 Task: Create a due date automation trigger when advanced on, on the wednesday before a card is due add fields with custom field "Resume" set to a number lower than 1 and greater or equal to 10 at 11:00 AM.
Action: Mouse moved to (1085, 94)
Screenshot: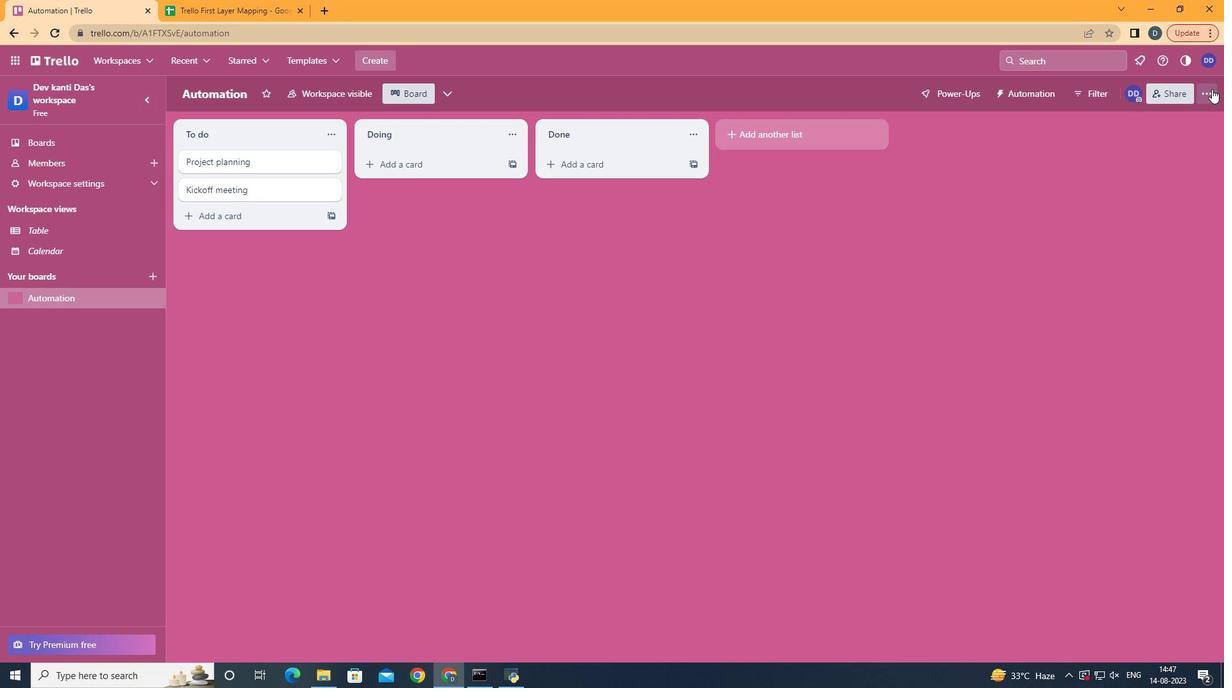 
Action: Mouse pressed left at (1085, 94)
Screenshot: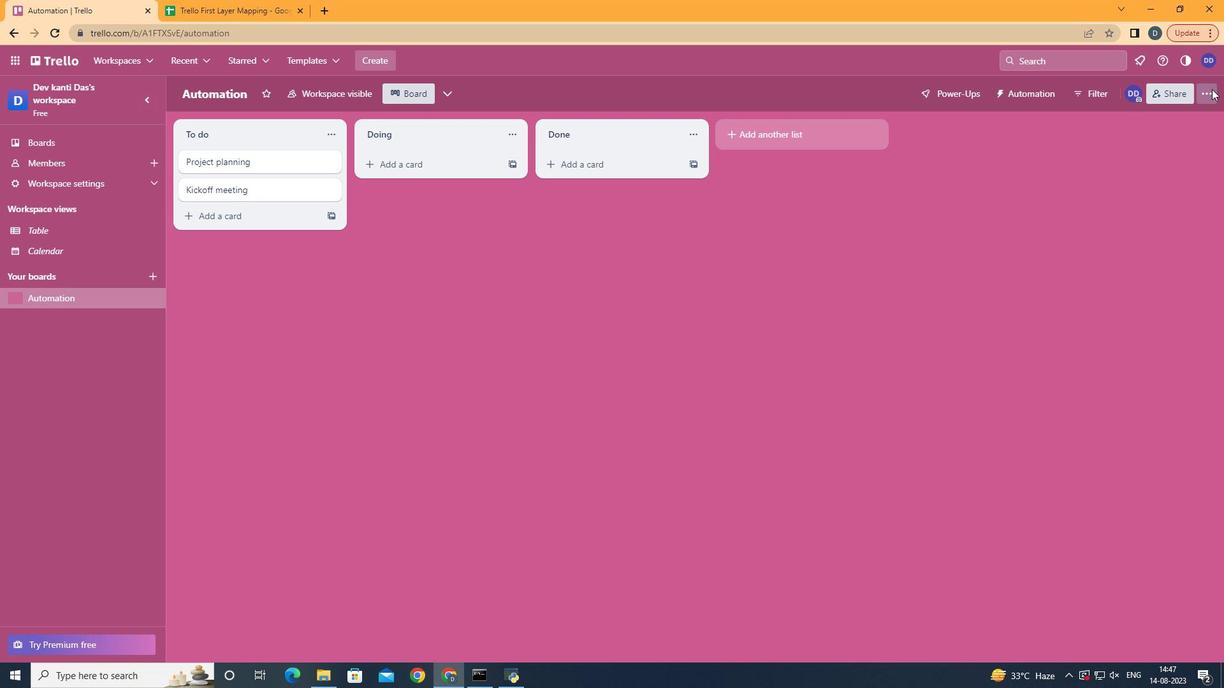 
Action: Mouse moved to (1013, 273)
Screenshot: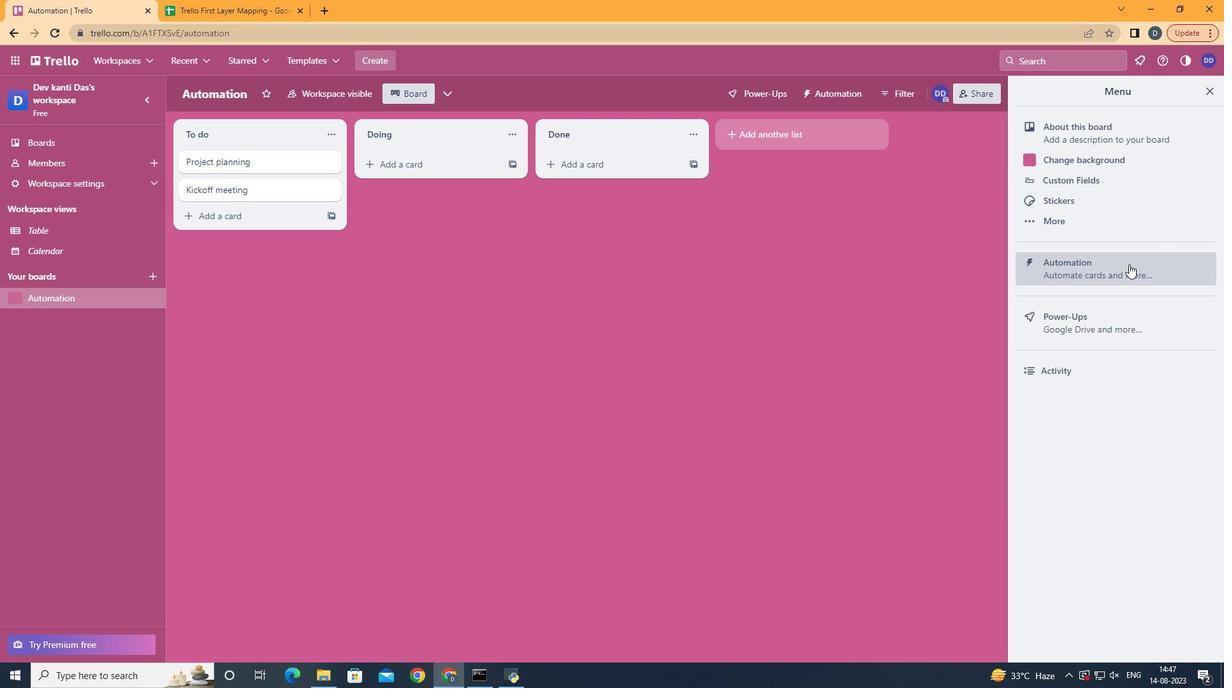 
Action: Mouse pressed left at (1013, 273)
Screenshot: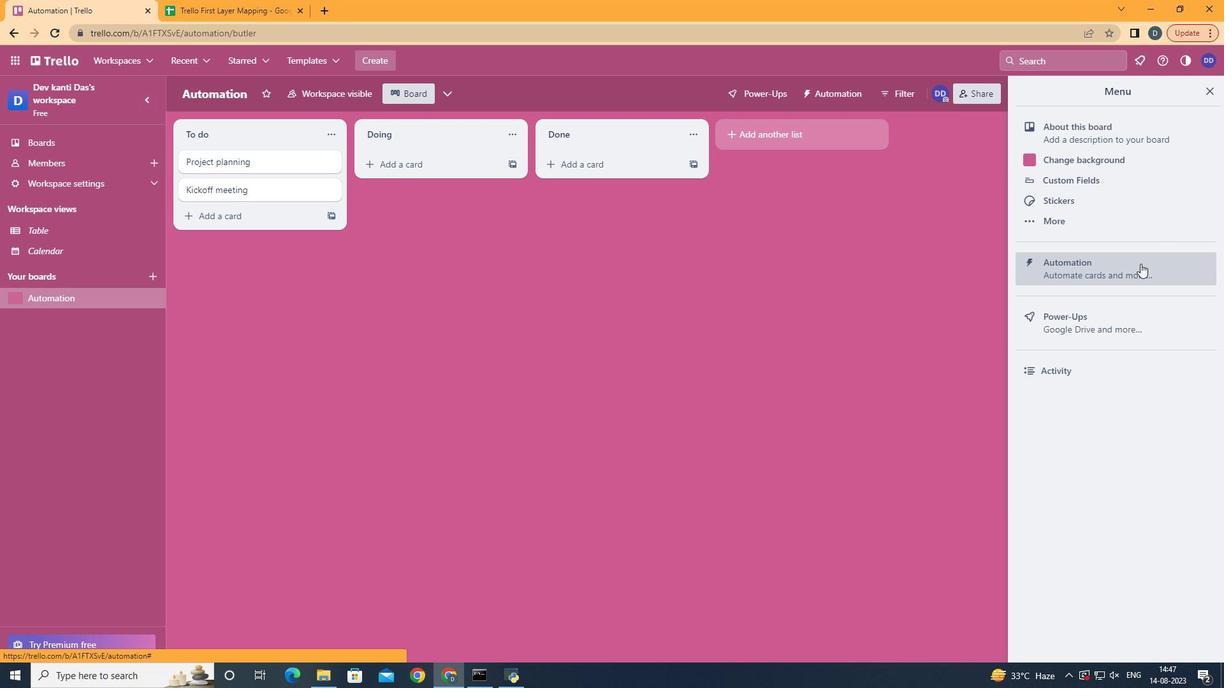 
Action: Mouse moved to (236, 262)
Screenshot: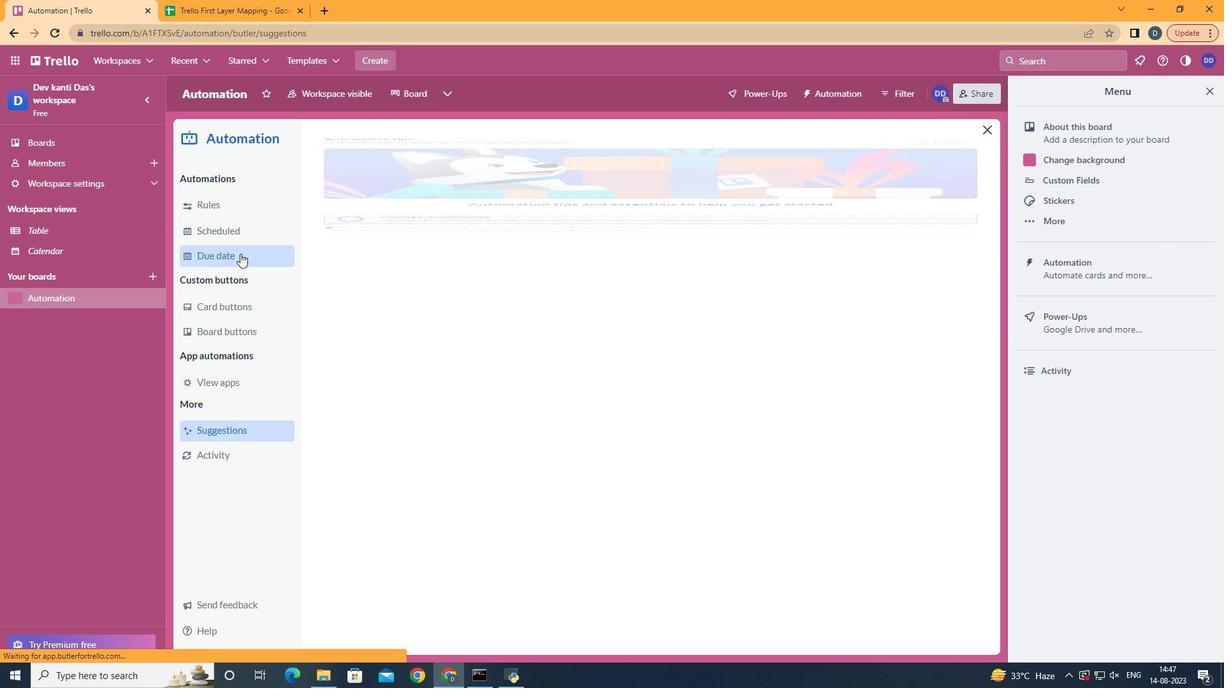 
Action: Mouse pressed left at (236, 262)
Screenshot: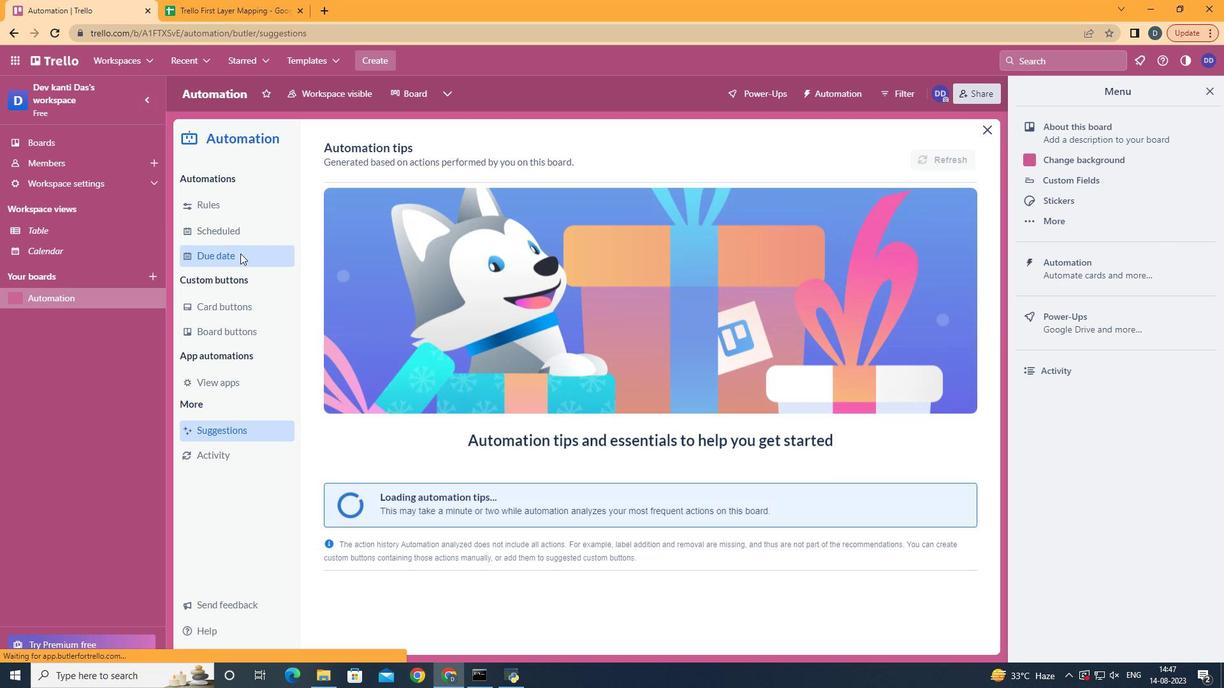 
Action: Mouse moved to (798, 161)
Screenshot: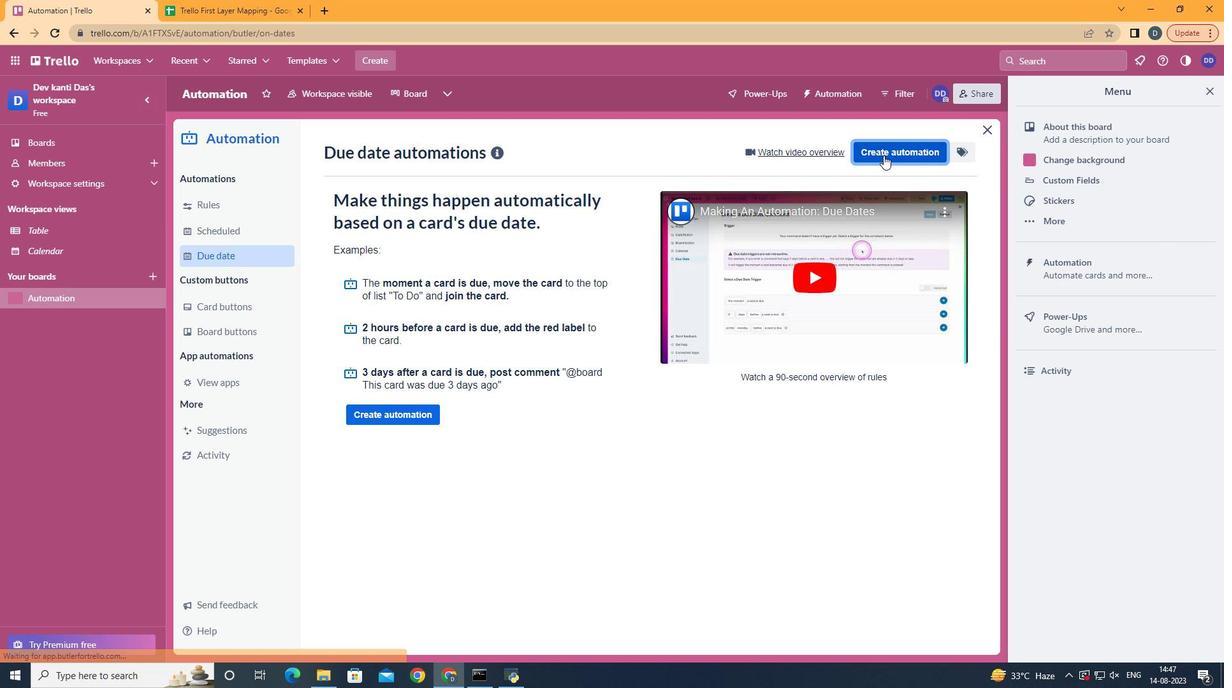 
Action: Mouse pressed left at (798, 161)
Screenshot: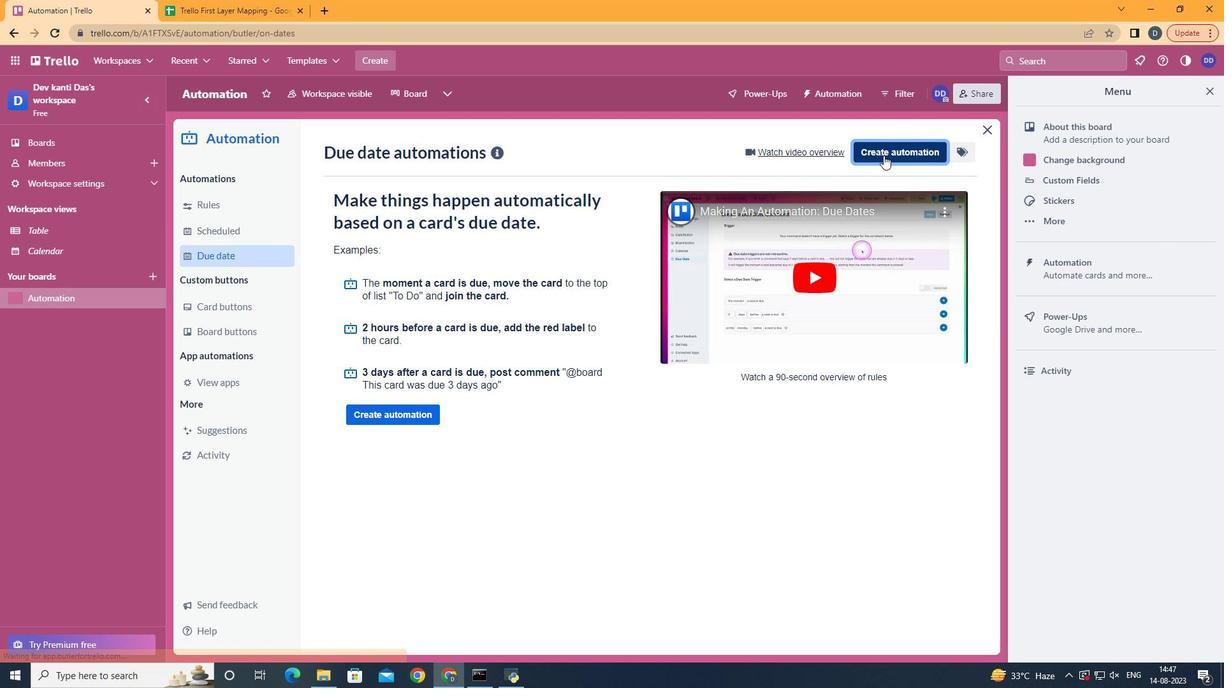 
Action: Mouse moved to (545, 266)
Screenshot: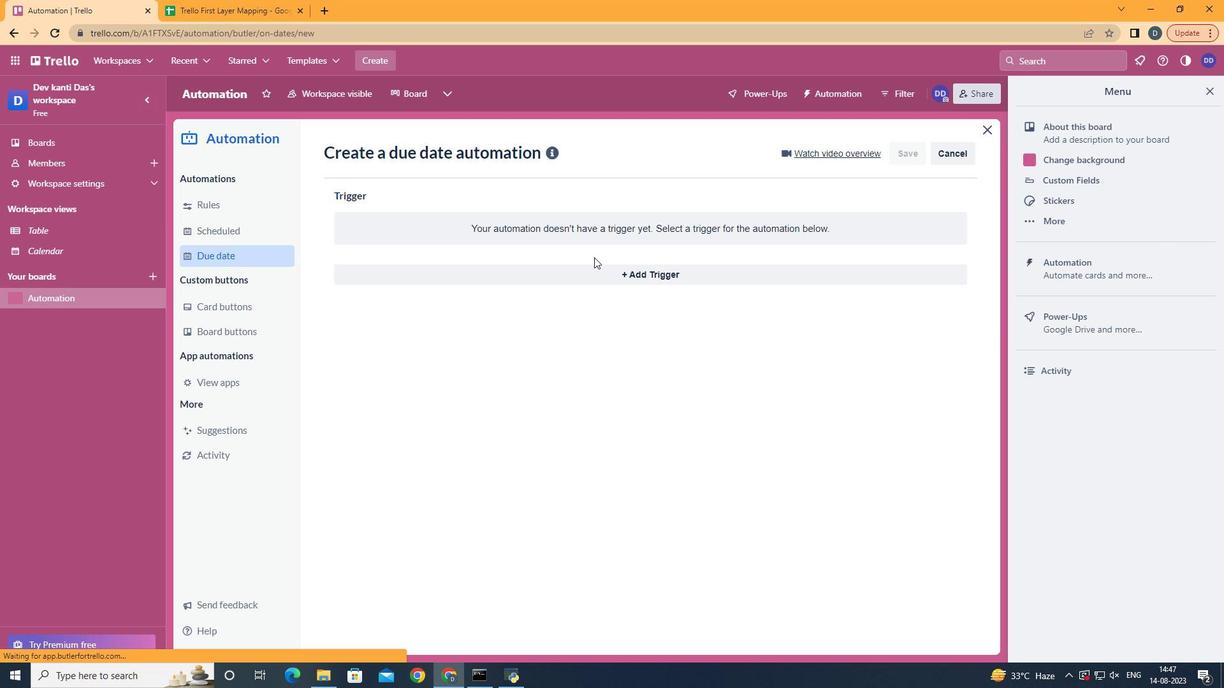 
Action: Mouse pressed left at (545, 266)
Screenshot: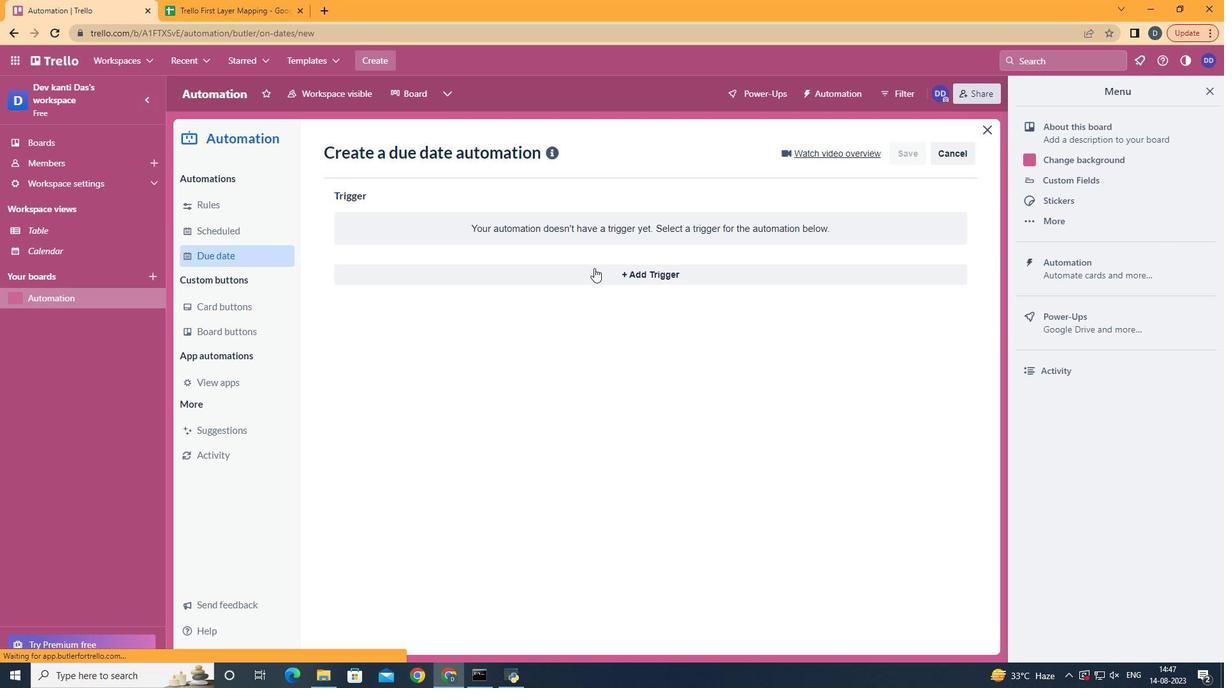 
Action: Mouse moved to (546, 286)
Screenshot: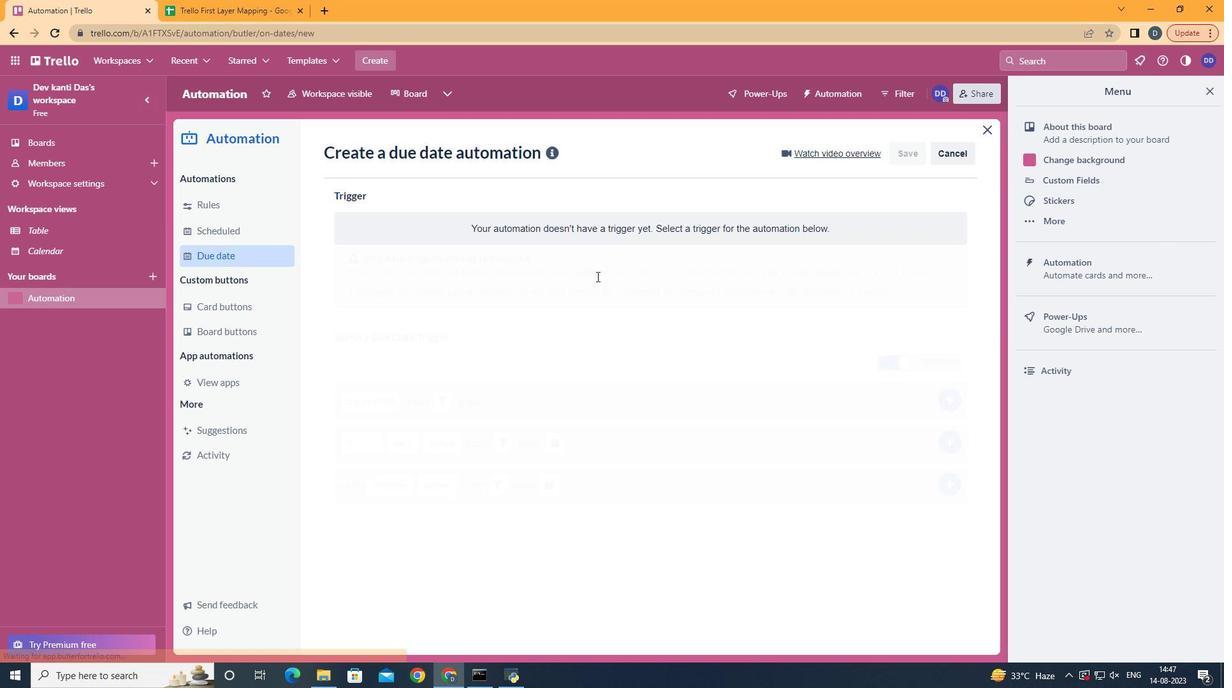 
Action: Mouse pressed left at (546, 286)
Screenshot: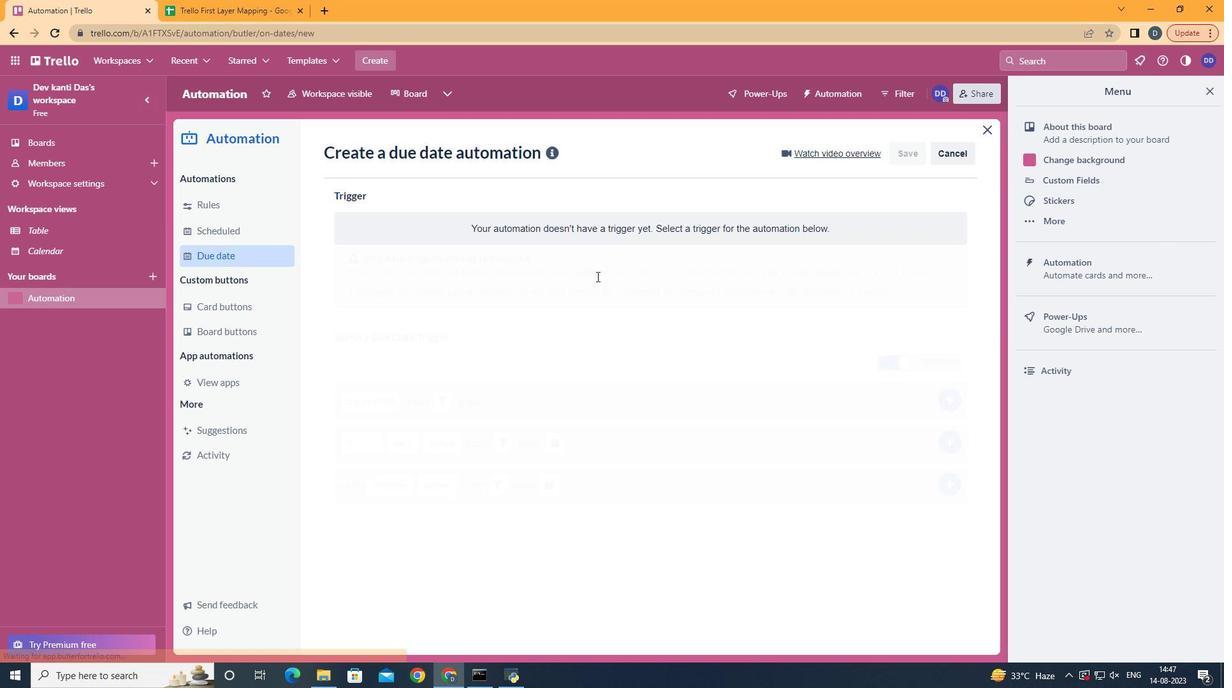 
Action: Mouse moved to (398, 388)
Screenshot: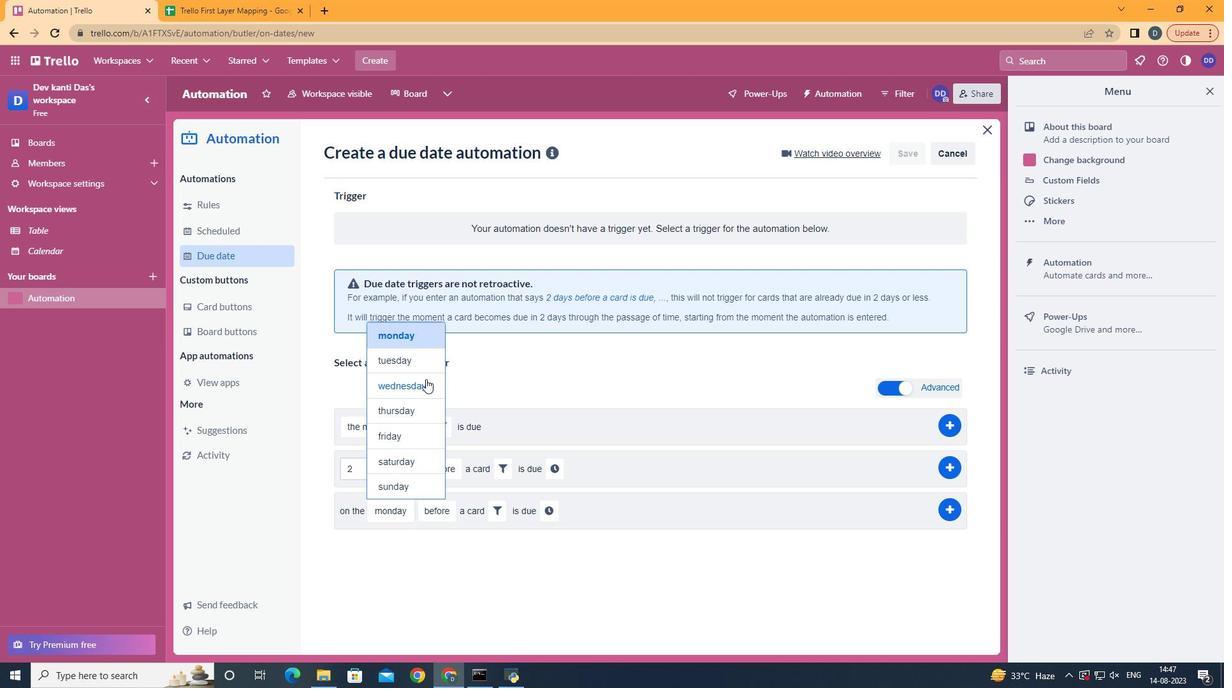 
Action: Mouse pressed left at (398, 388)
Screenshot: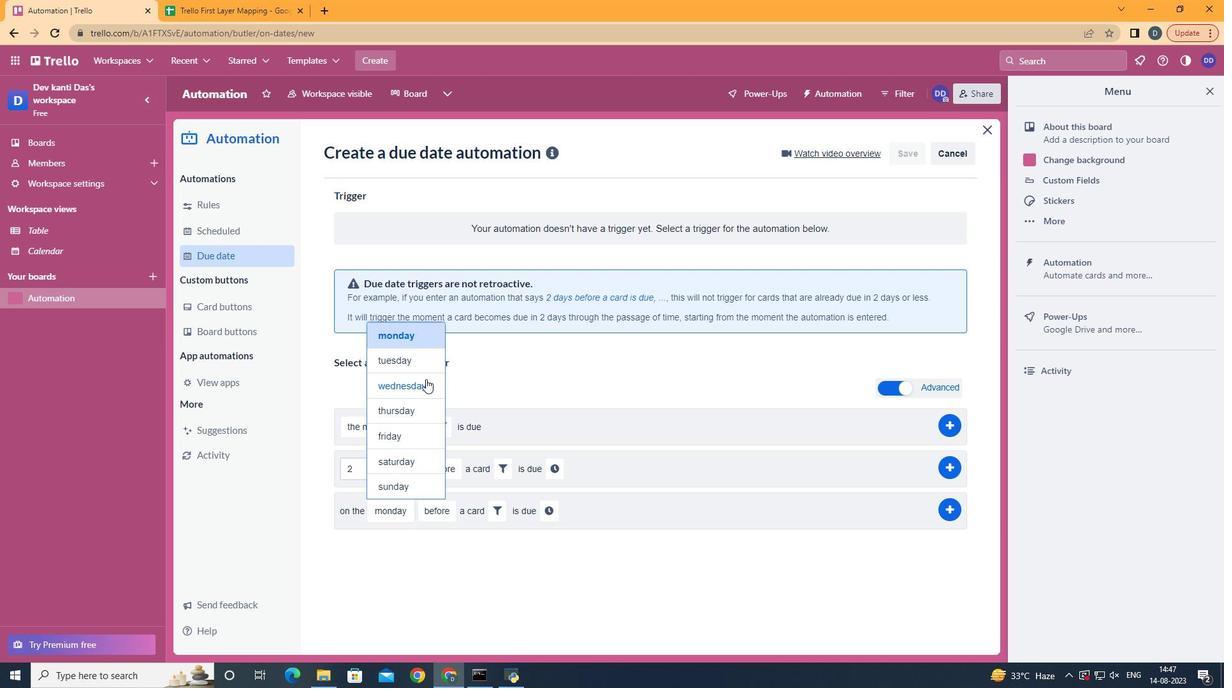 
Action: Mouse moved to (474, 521)
Screenshot: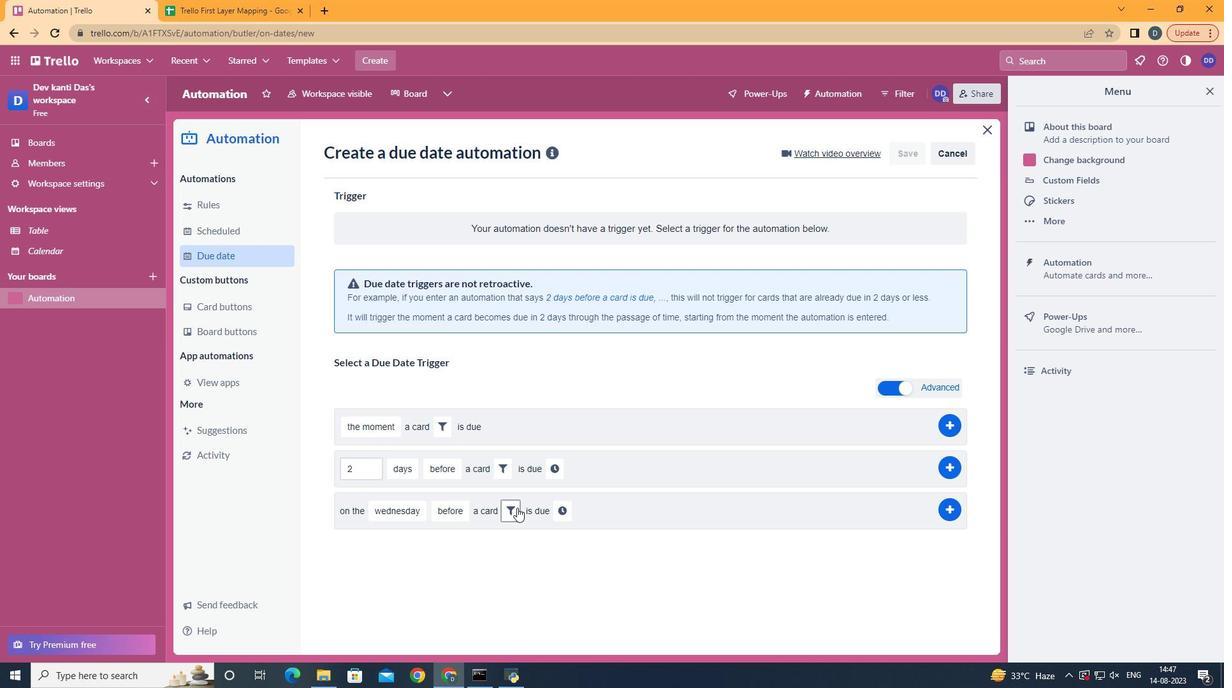 
Action: Mouse pressed left at (474, 521)
Screenshot: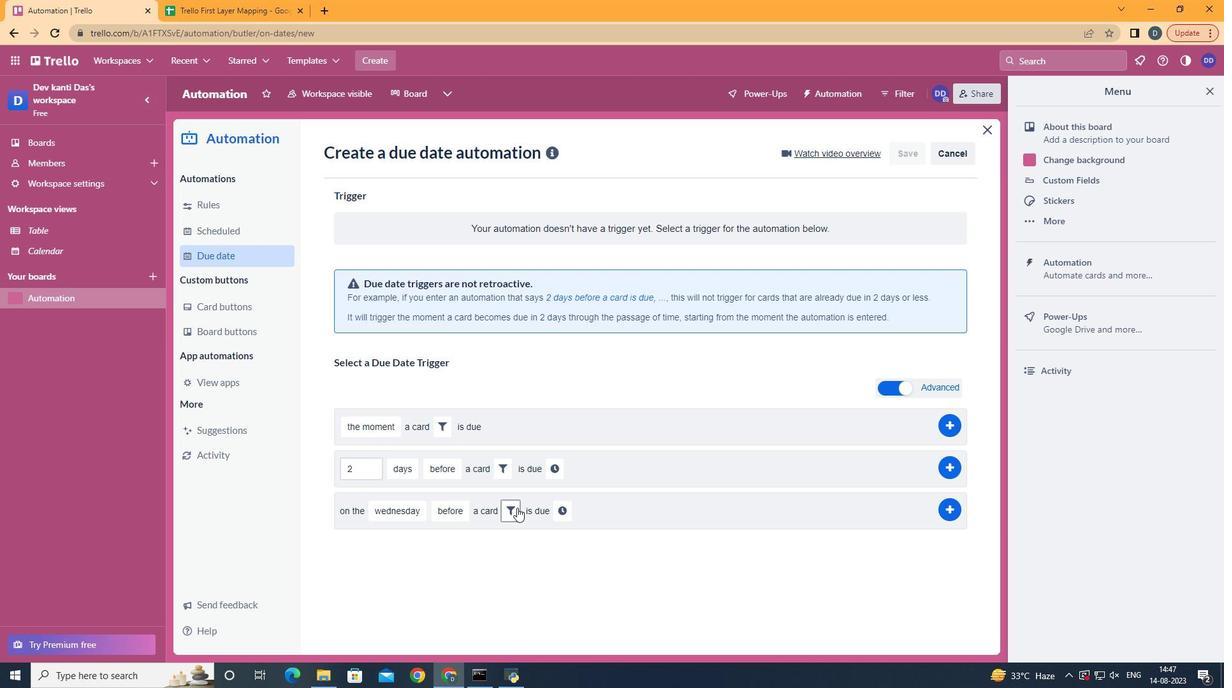 
Action: Mouse moved to (653, 564)
Screenshot: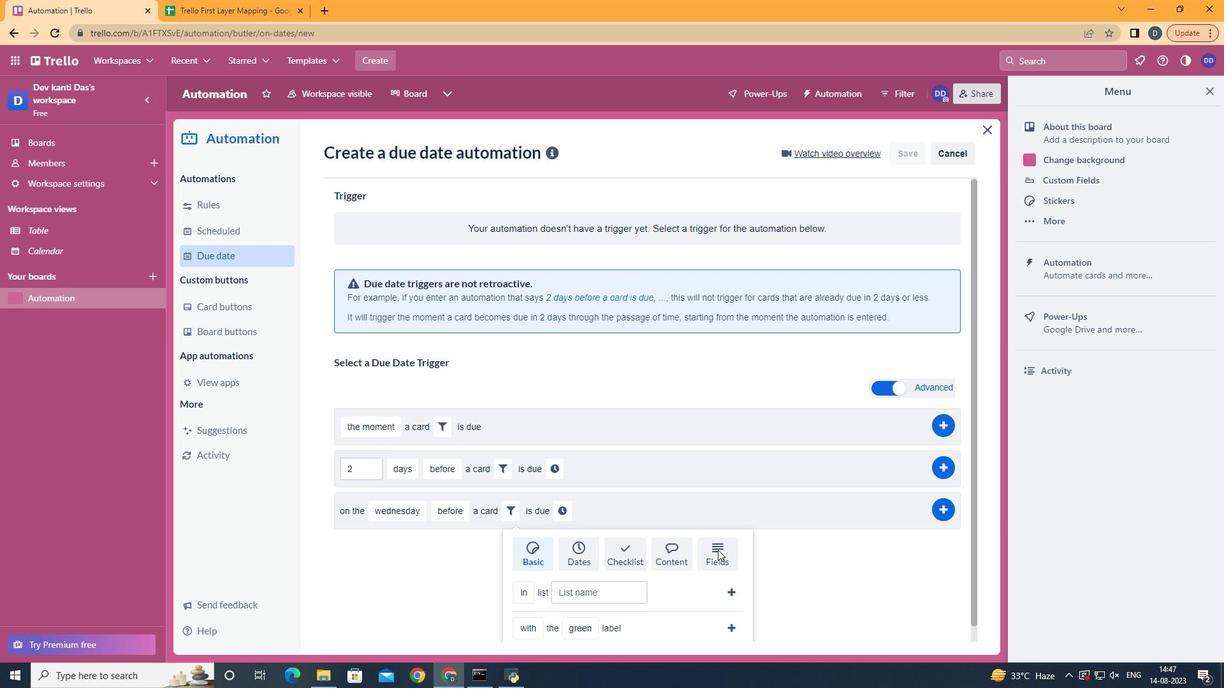 
Action: Mouse pressed left at (653, 564)
Screenshot: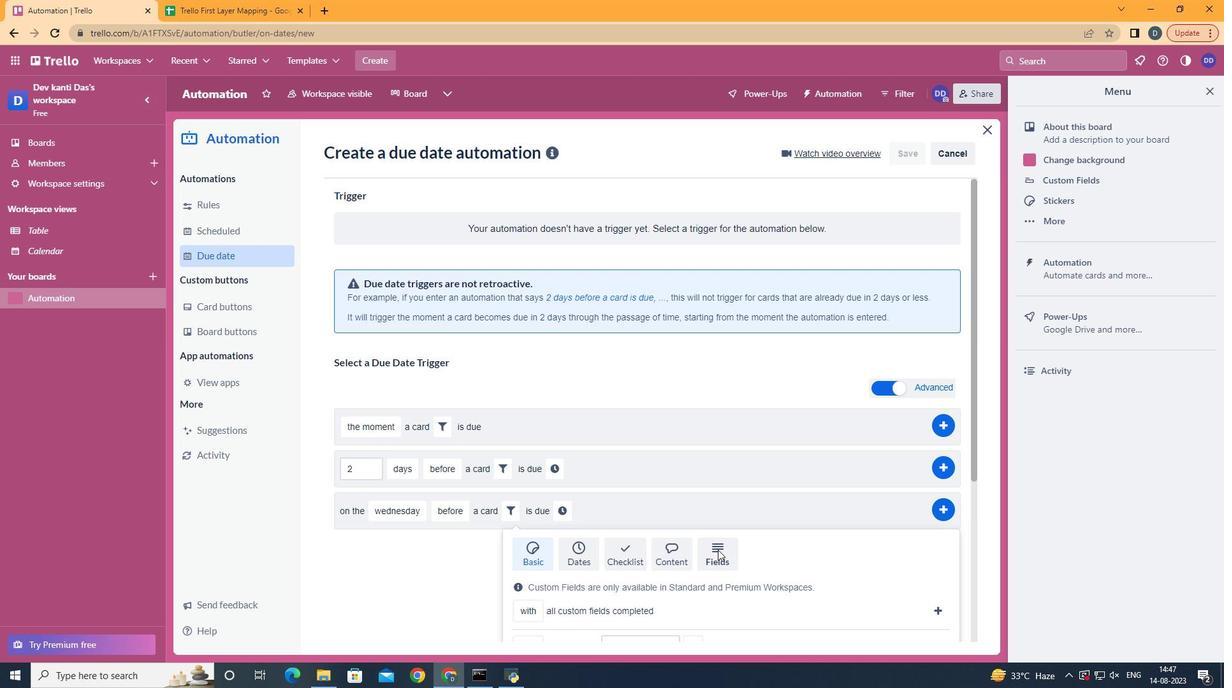 
Action: Mouse scrolled (653, 564) with delta (0, 0)
Screenshot: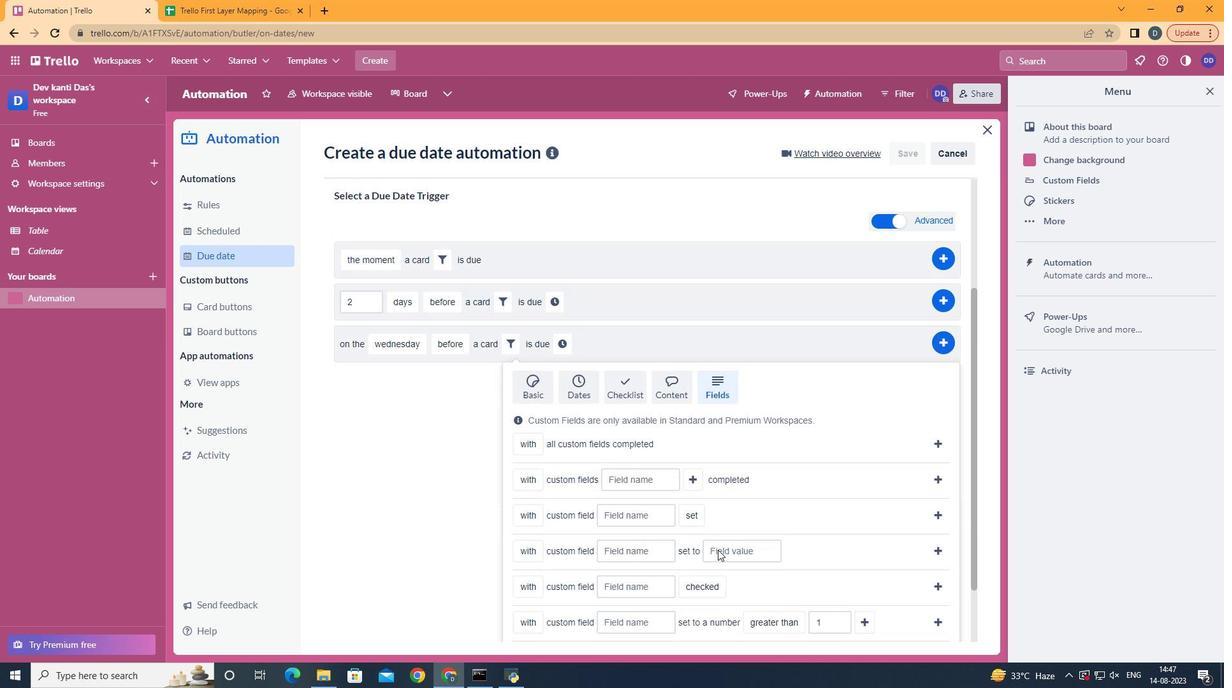 
Action: Mouse scrolled (653, 564) with delta (0, 0)
Screenshot: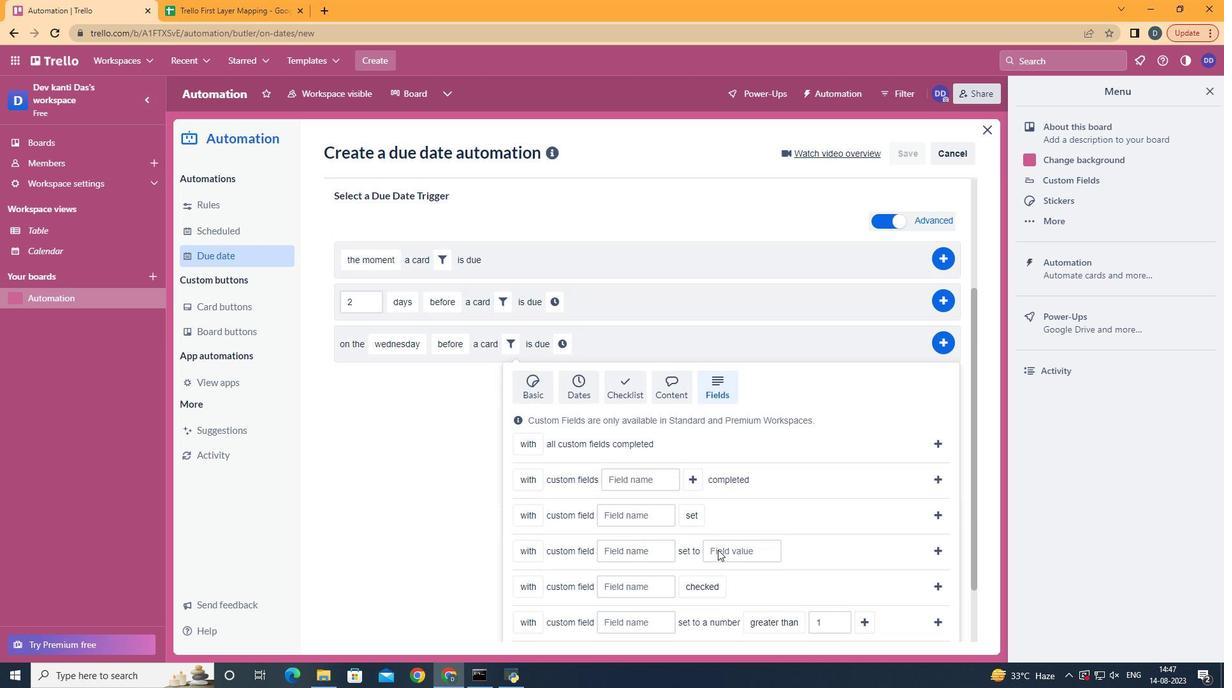 
Action: Mouse scrolled (653, 564) with delta (0, 0)
Screenshot: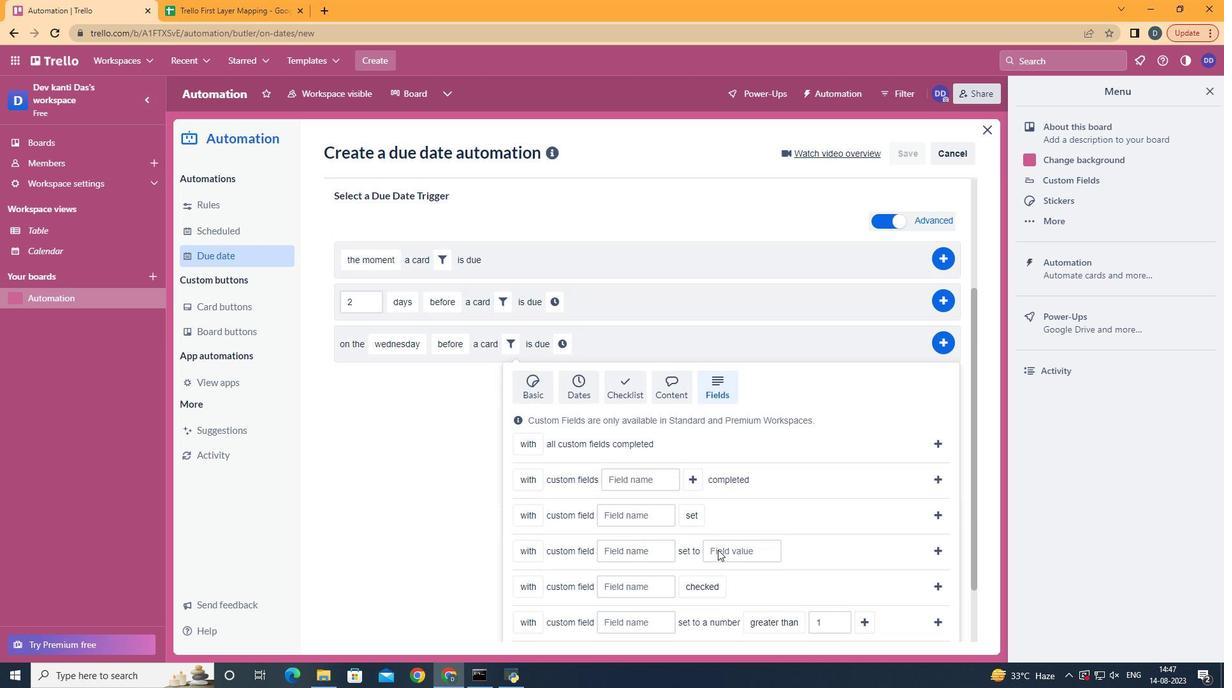 
Action: Mouse scrolled (653, 564) with delta (0, 0)
Screenshot: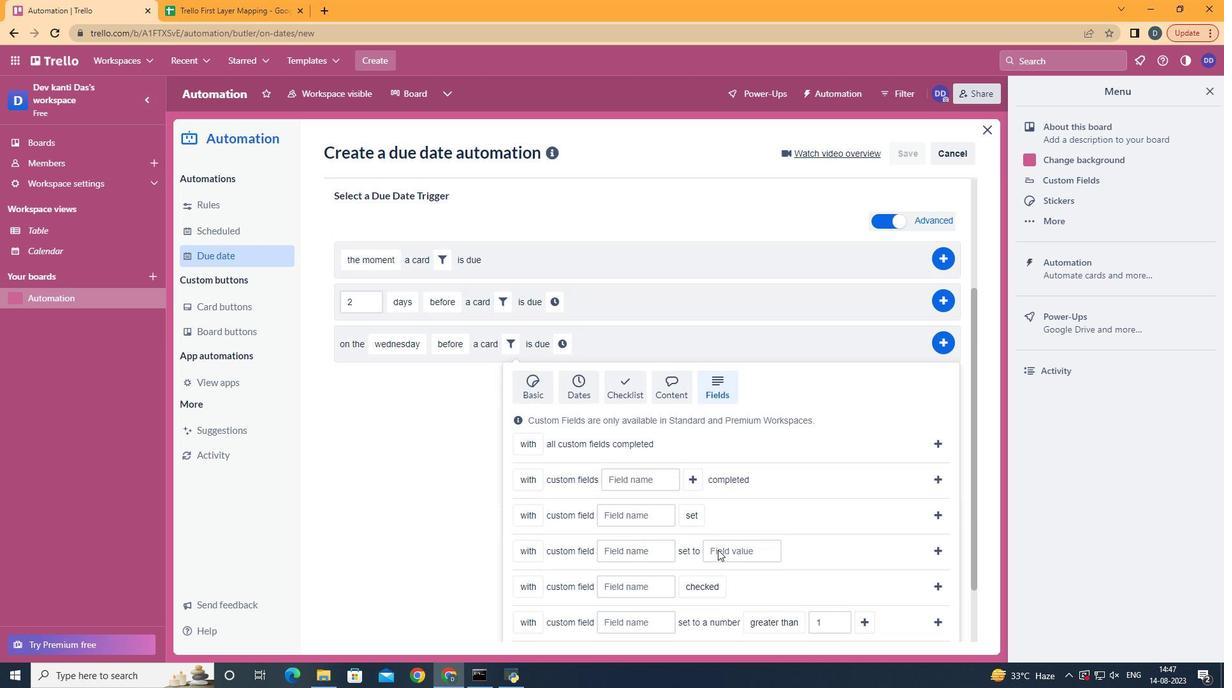 
Action: Mouse scrolled (653, 564) with delta (0, 0)
Screenshot: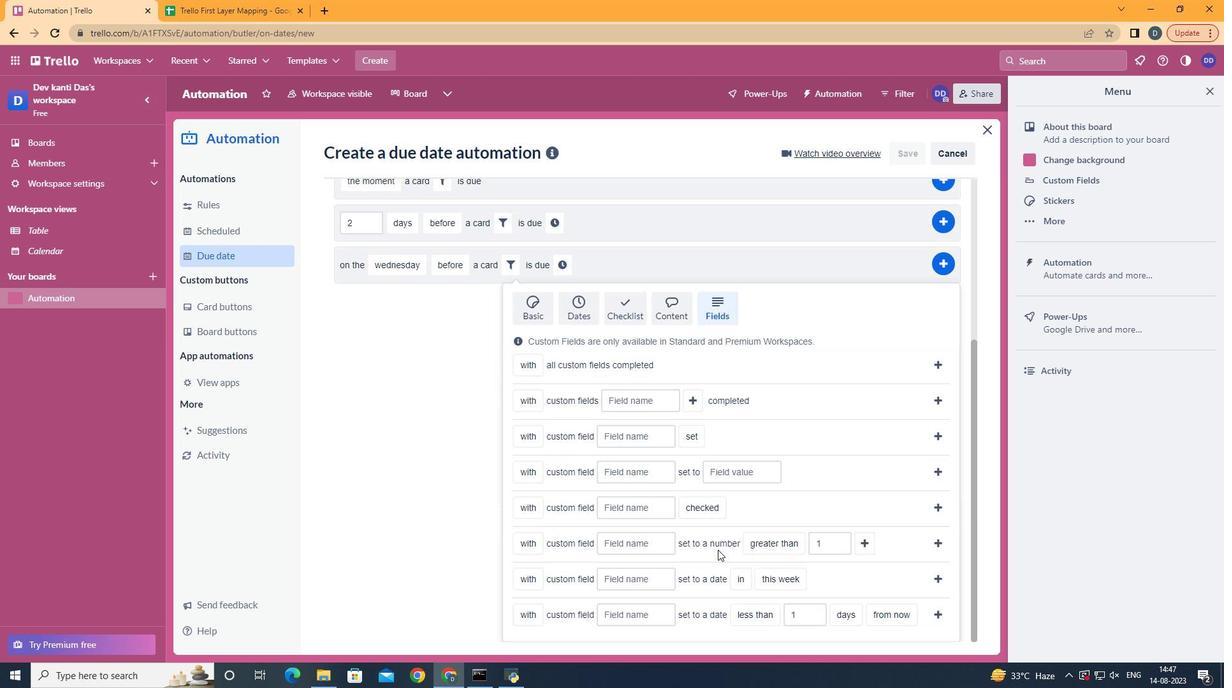 
Action: Mouse scrolled (653, 564) with delta (0, 0)
Screenshot: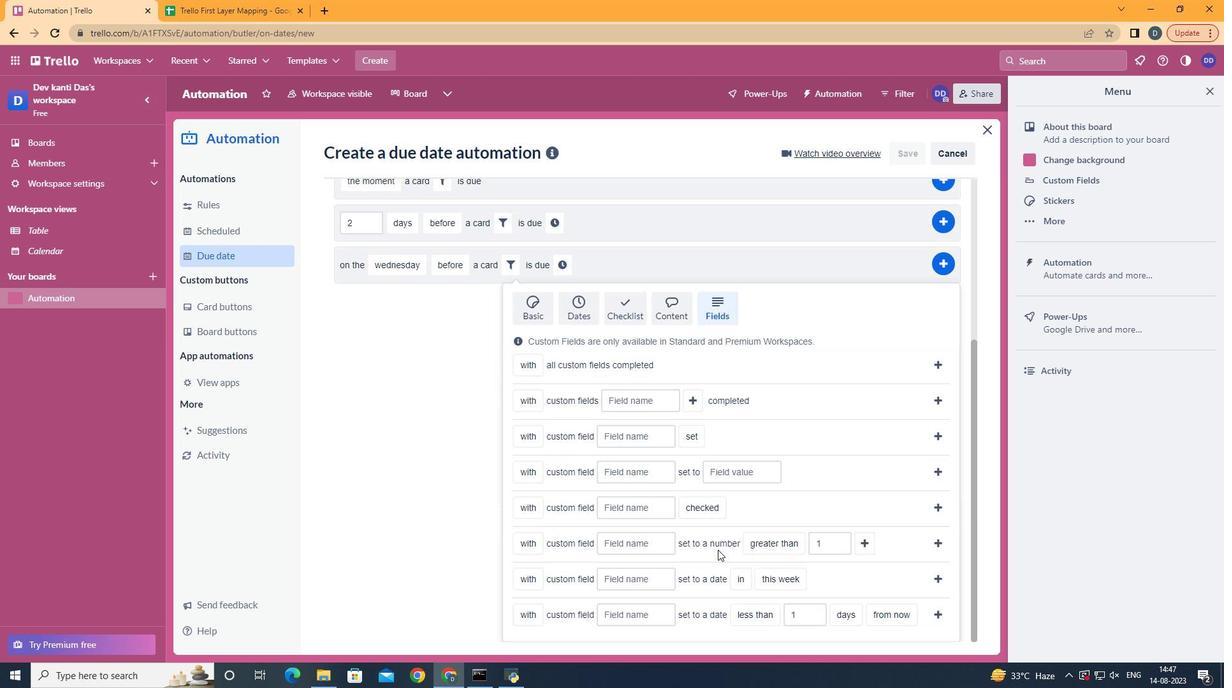 
Action: Mouse scrolled (653, 564) with delta (0, 0)
Screenshot: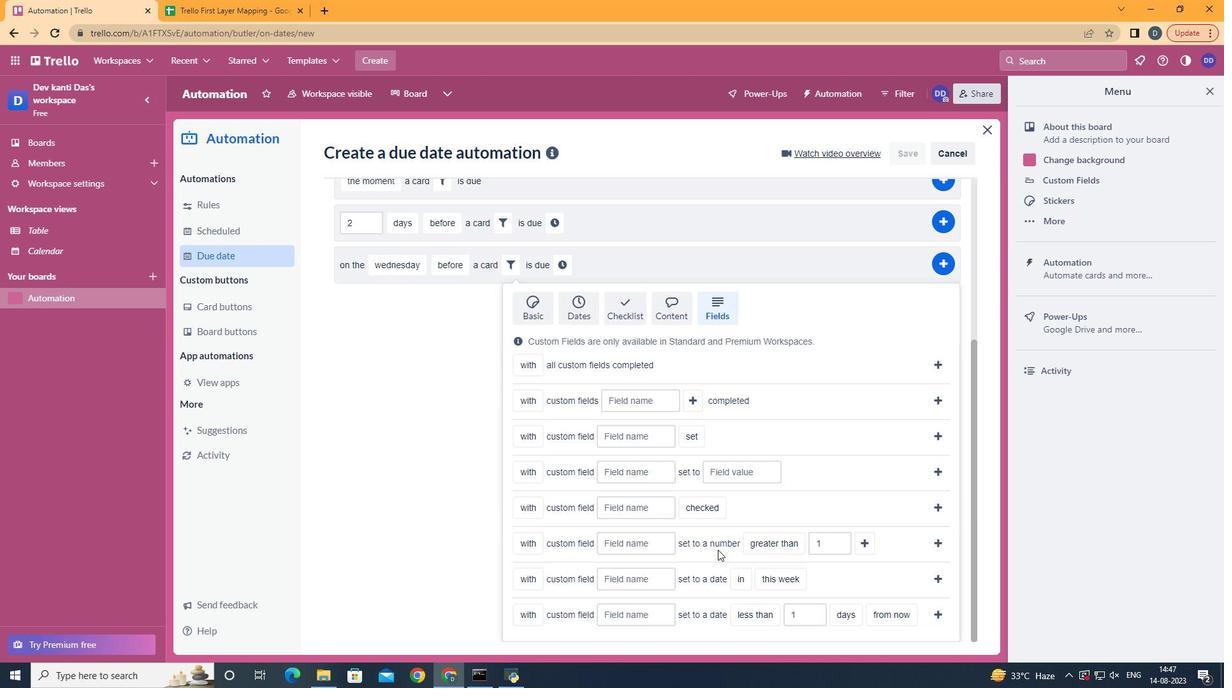 
Action: Mouse scrolled (653, 564) with delta (0, 0)
Screenshot: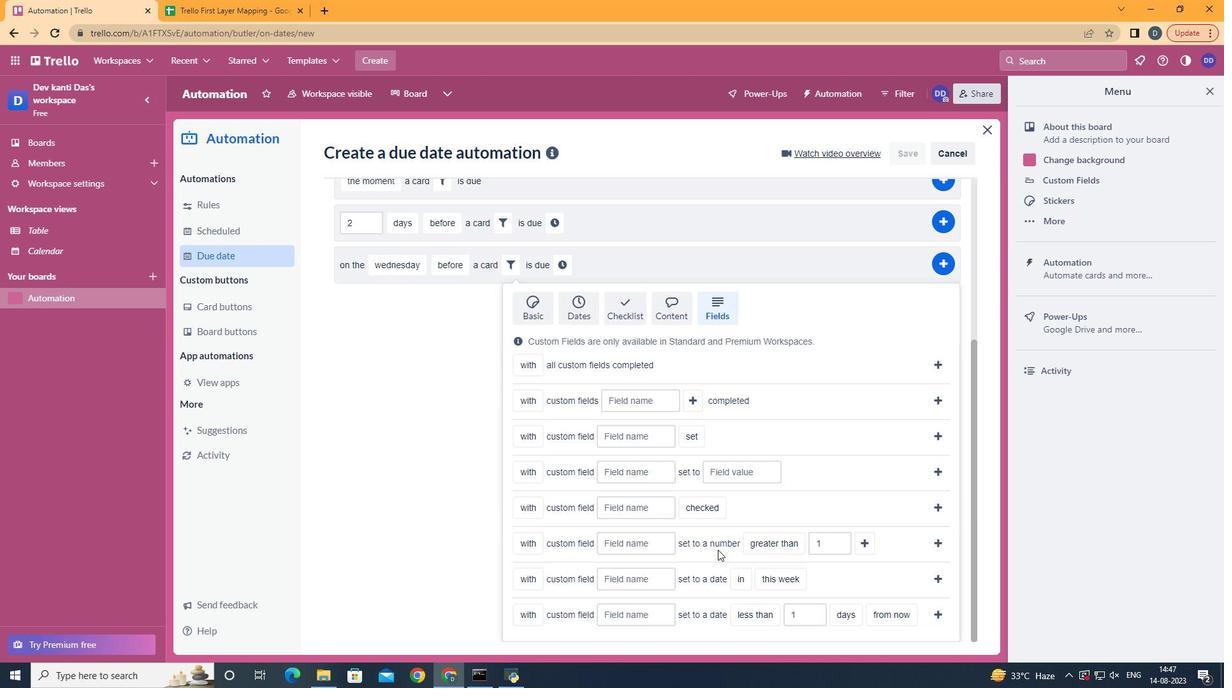 
Action: Mouse scrolled (653, 564) with delta (0, 0)
Screenshot: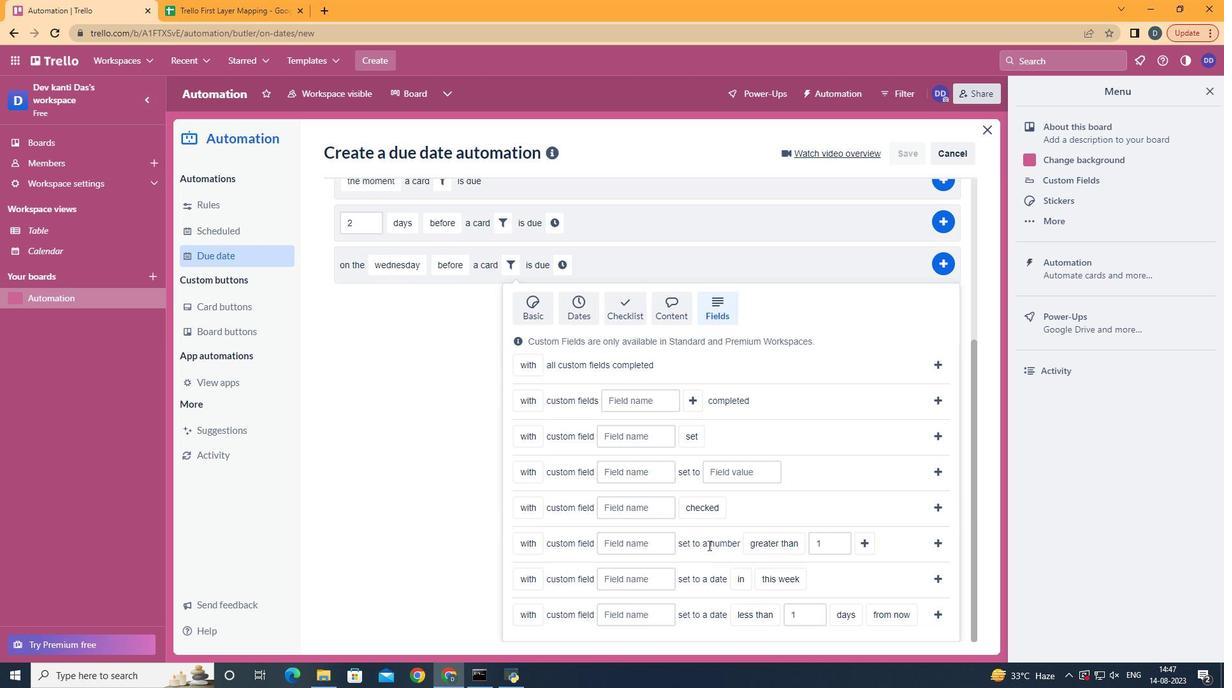 
Action: Mouse scrolled (653, 564) with delta (0, 0)
Screenshot: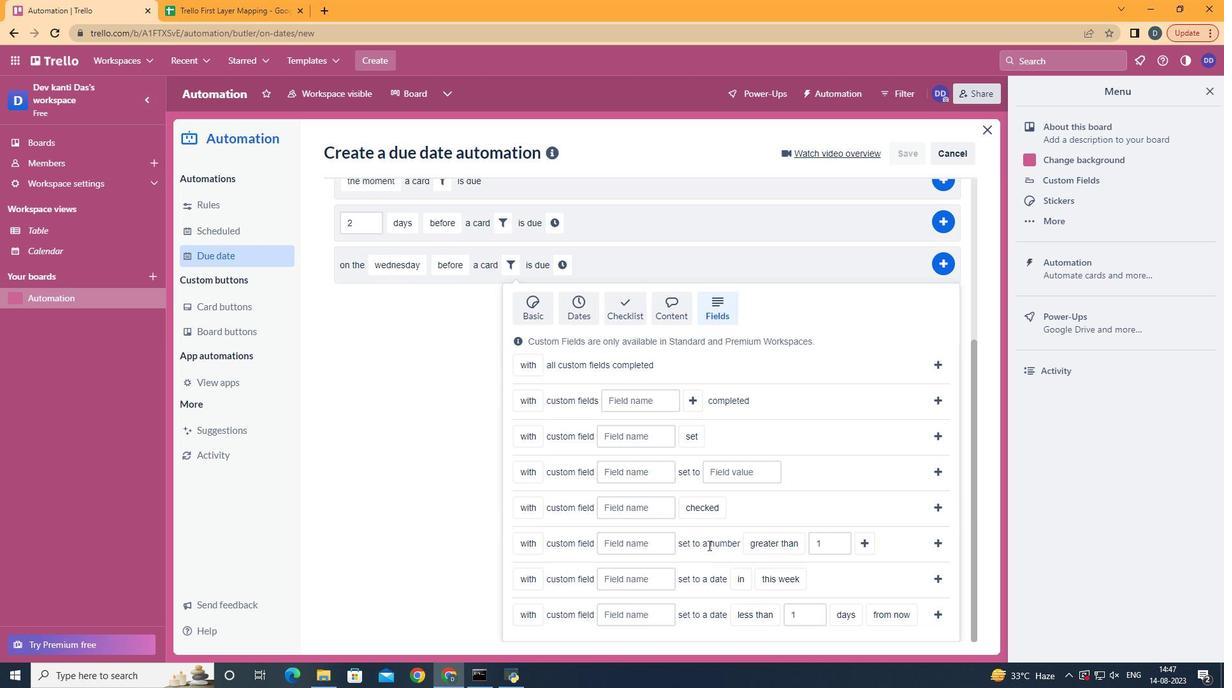 
Action: Mouse moved to (608, 546)
Screenshot: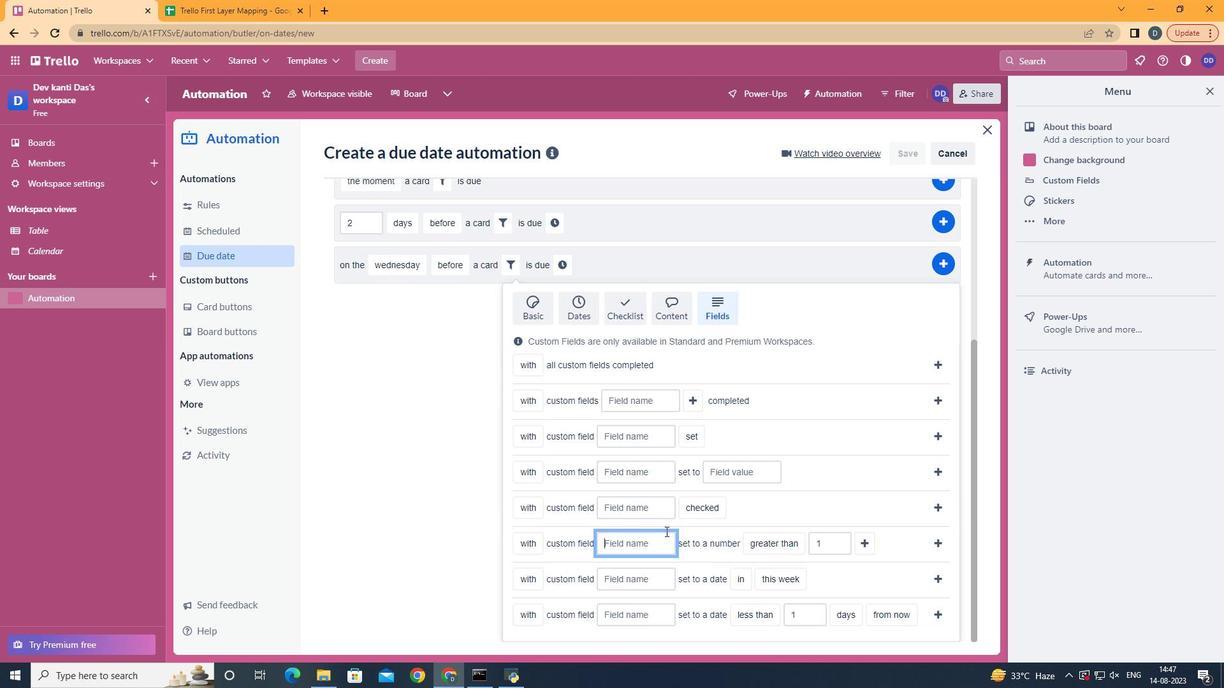 
Action: Mouse pressed left at (608, 546)
Screenshot: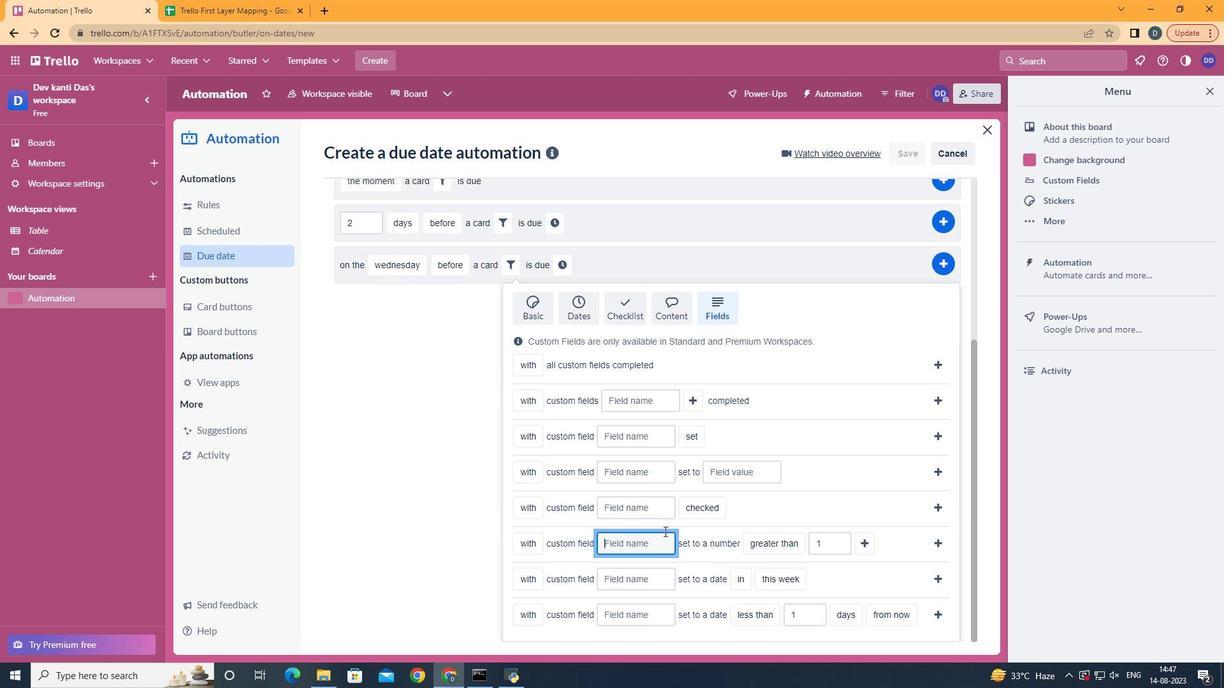 
Action: Mouse moved to (606, 547)
Screenshot: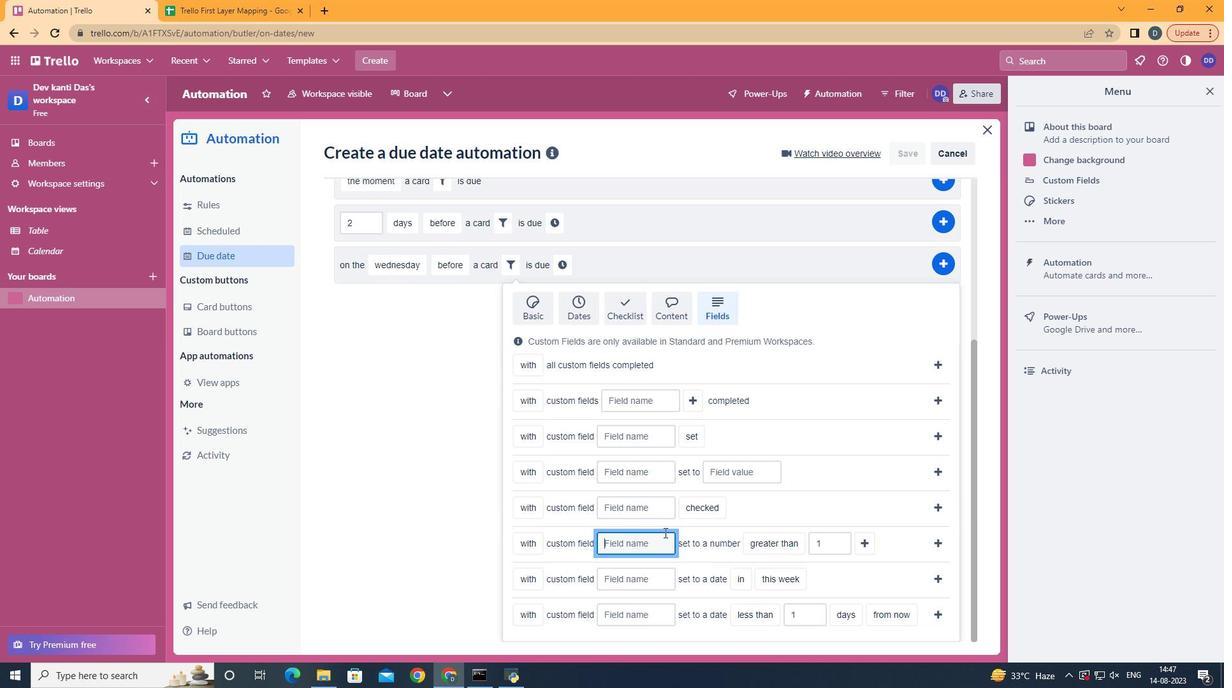 
Action: Key pressed <Key.shift>Resume
Screenshot: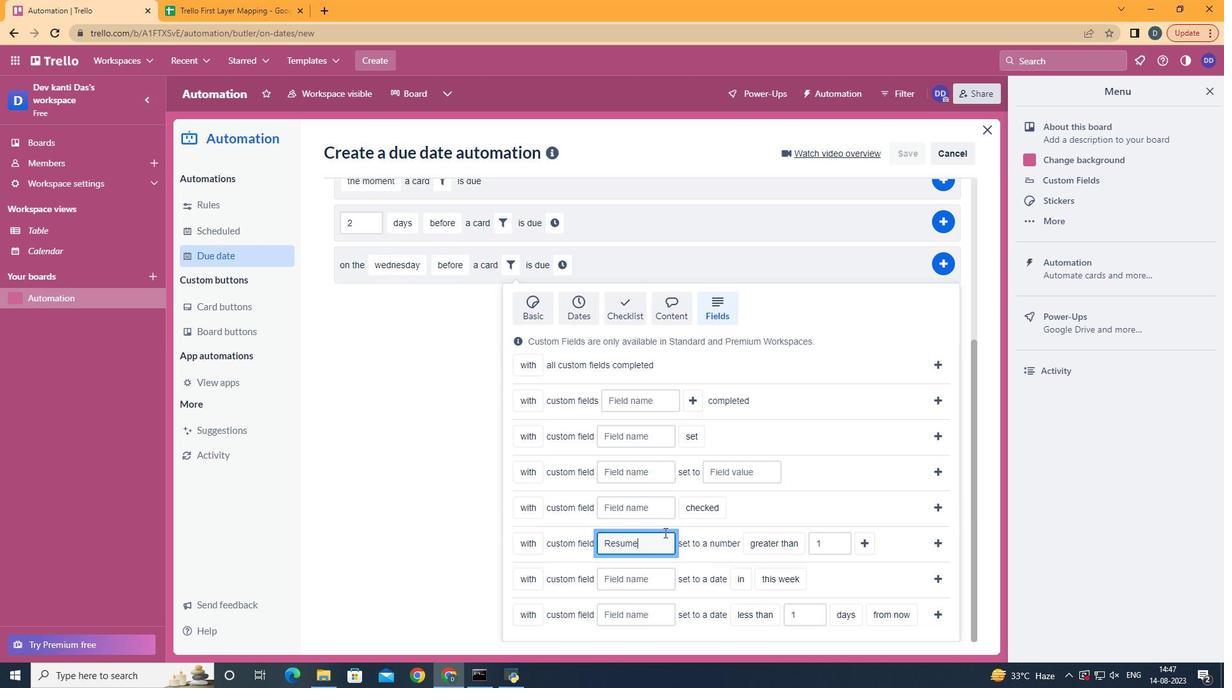 
Action: Mouse moved to (721, 508)
Screenshot: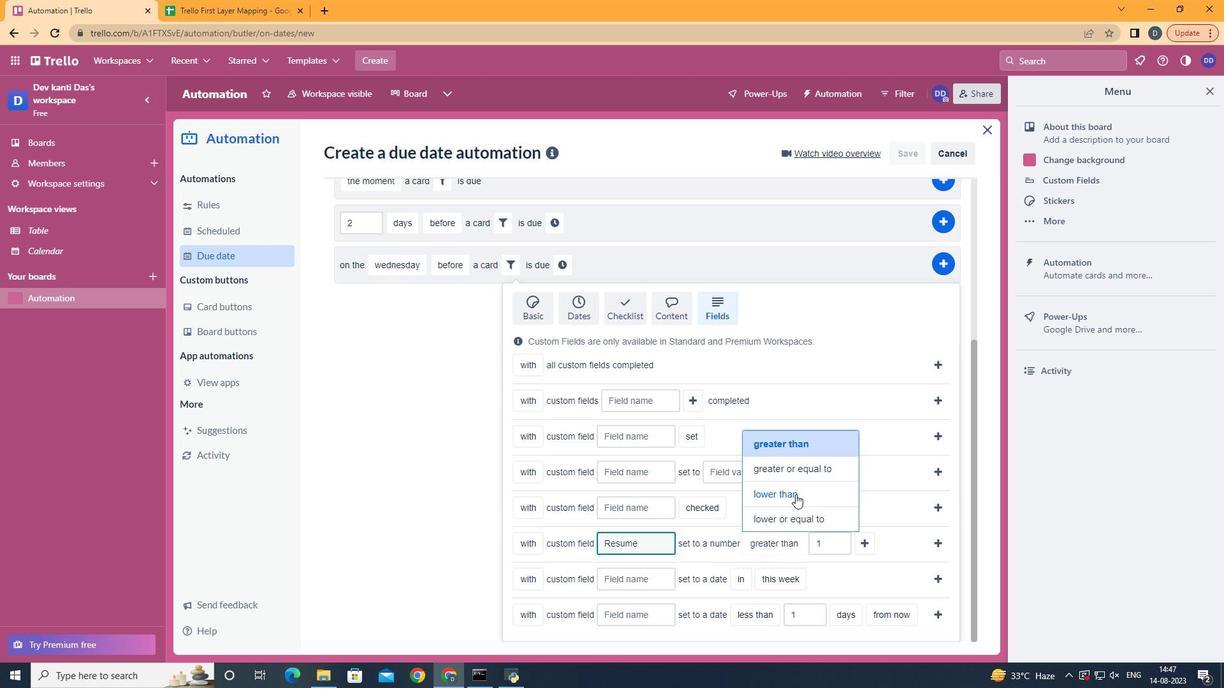 
Action: Mouse pressed left at (721, 508)
Screenshot: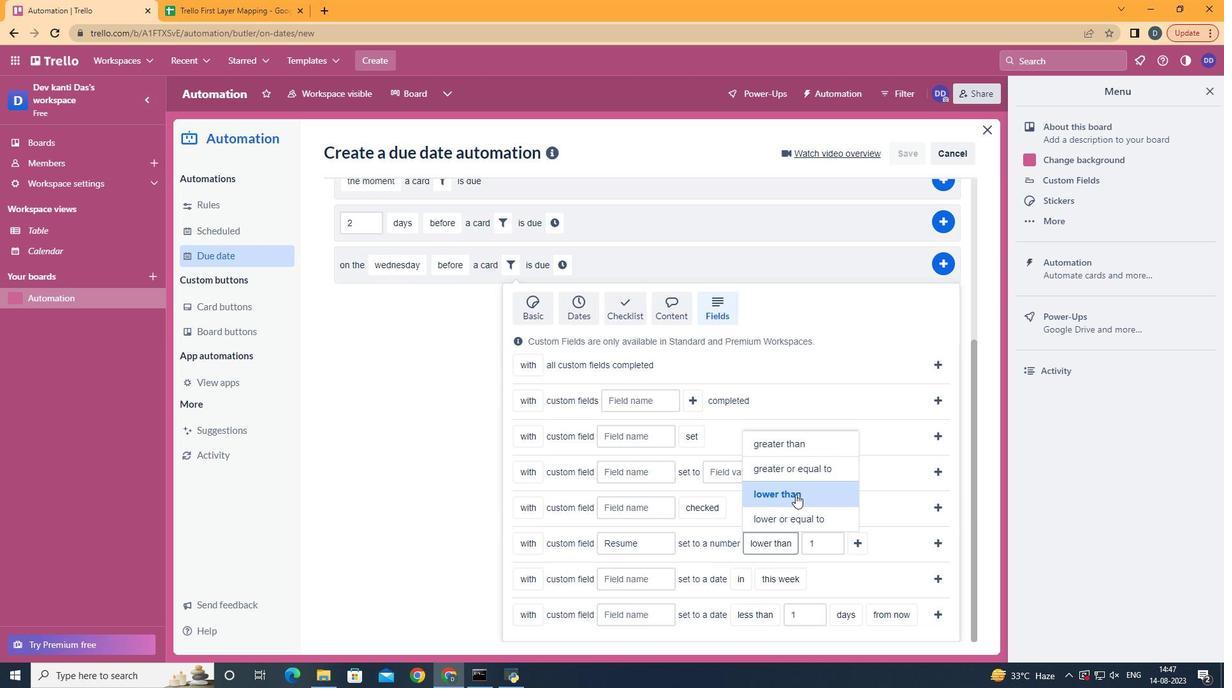 
Action: Mouse moved to (776, 555)
Screenshot: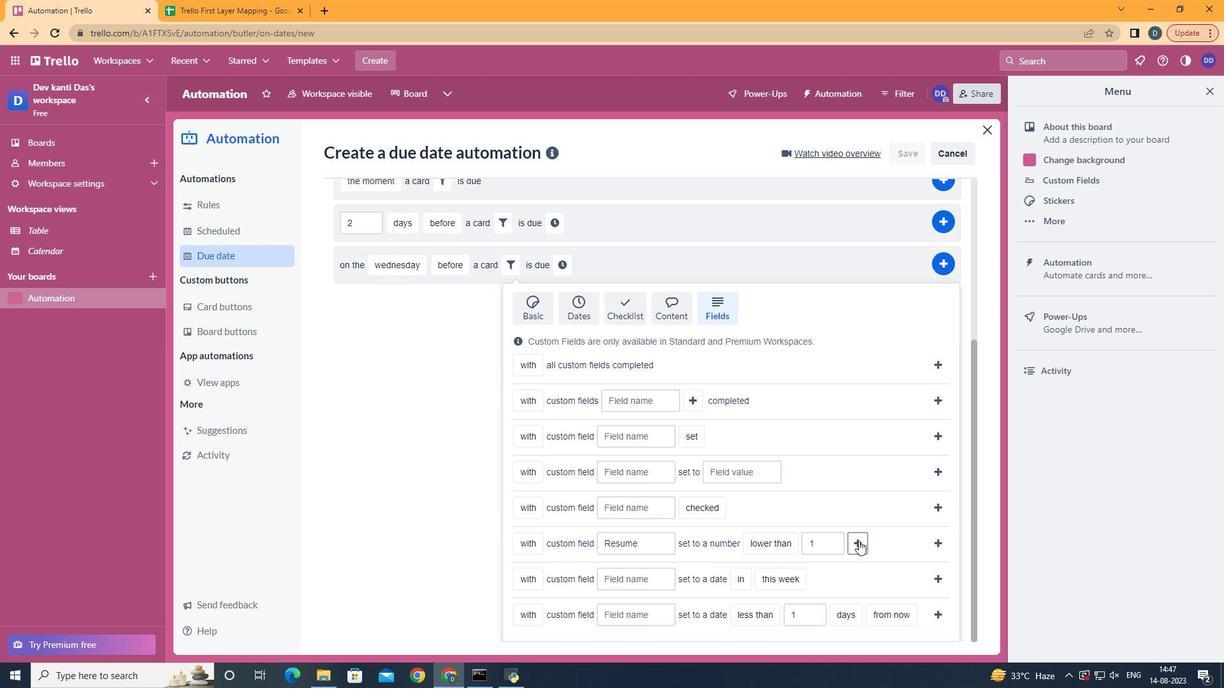 
Action: Mouse pressed left at (776, 555)
Screenshot: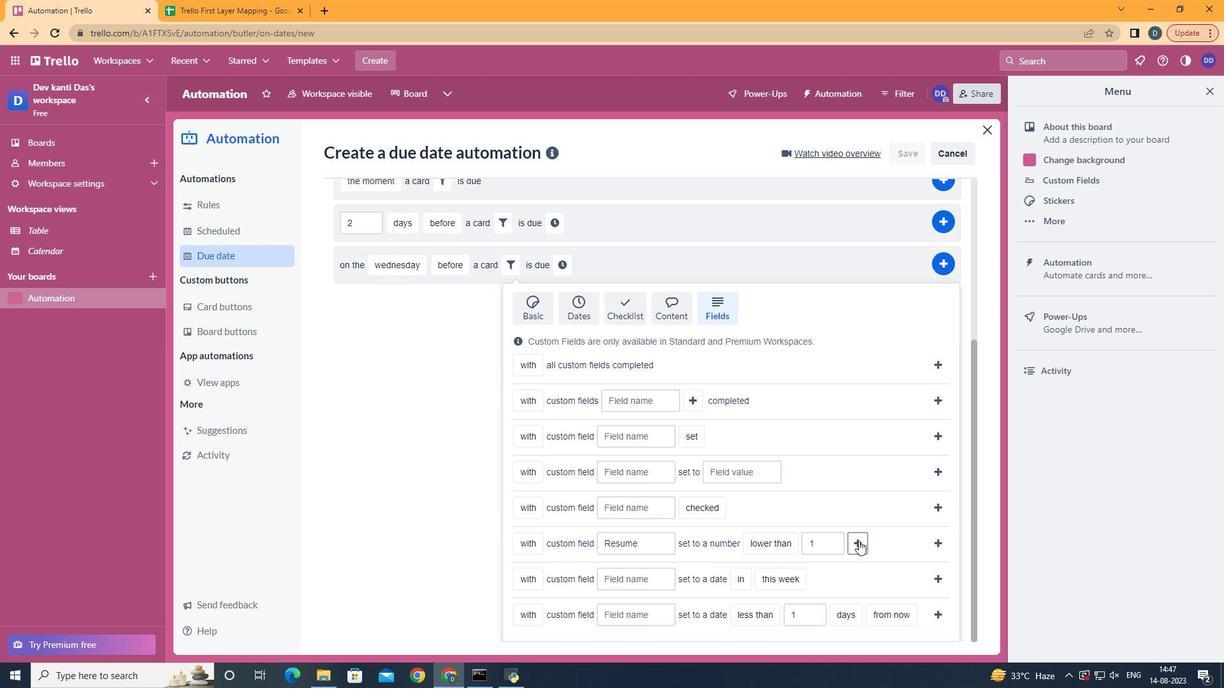 
Action: Mouse moved to (536, 569)
Screenshot: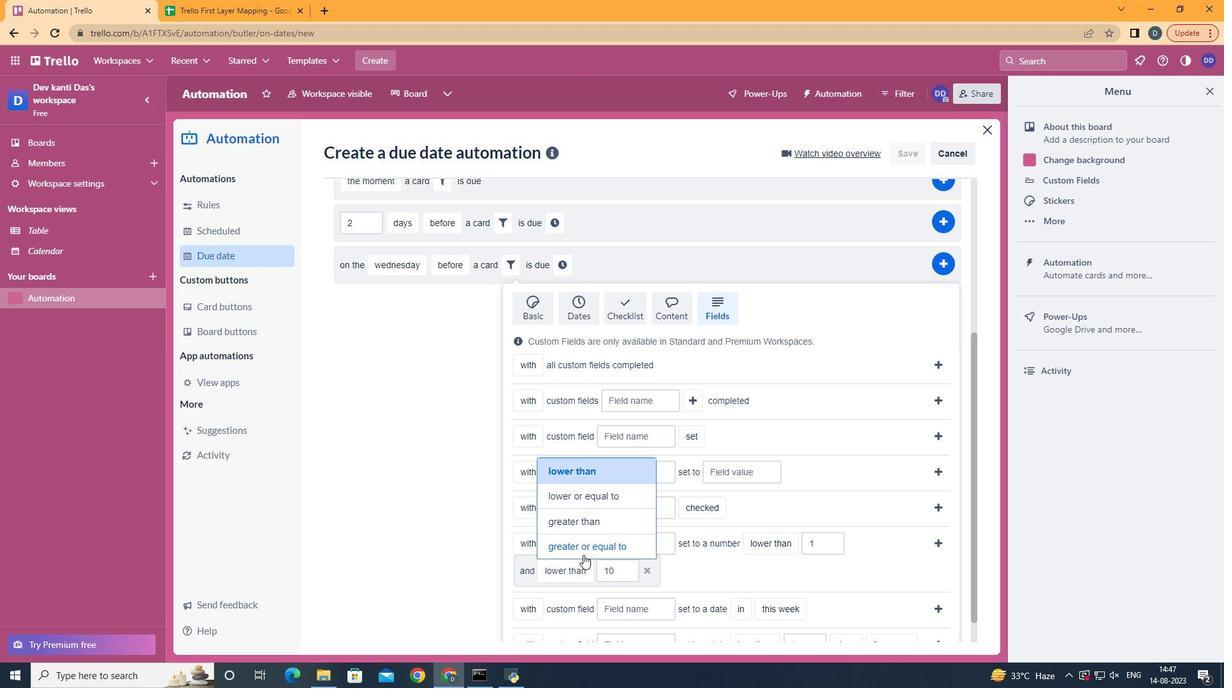 
Action: Mouse pressed left at (536, 569)
Screenshot: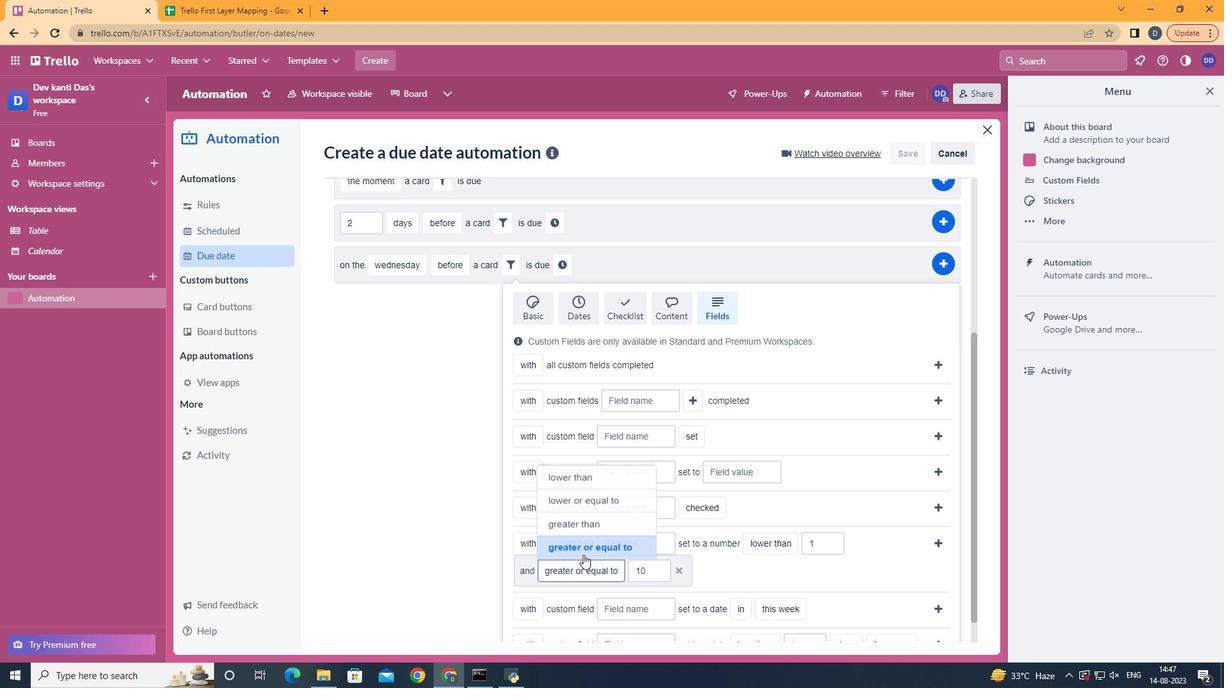 
Action: Mouse moved to (850, 559)
Screenshot: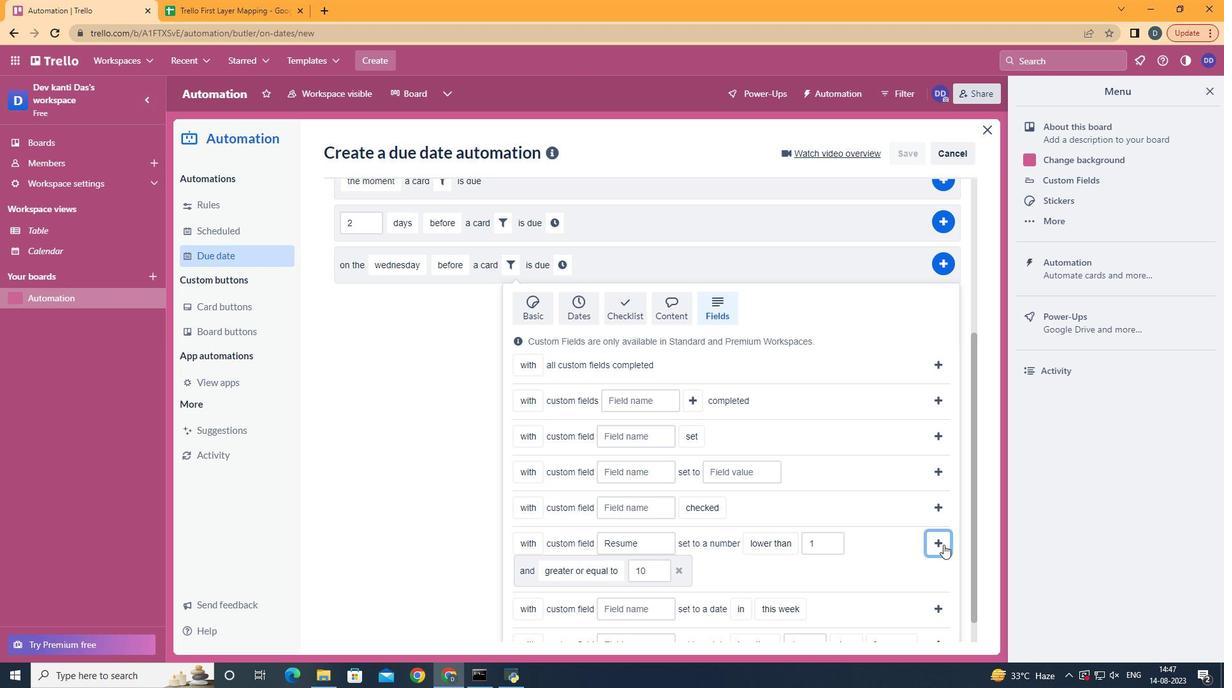 
Action: Mouse pressed left at (850, 559)
Screenshot: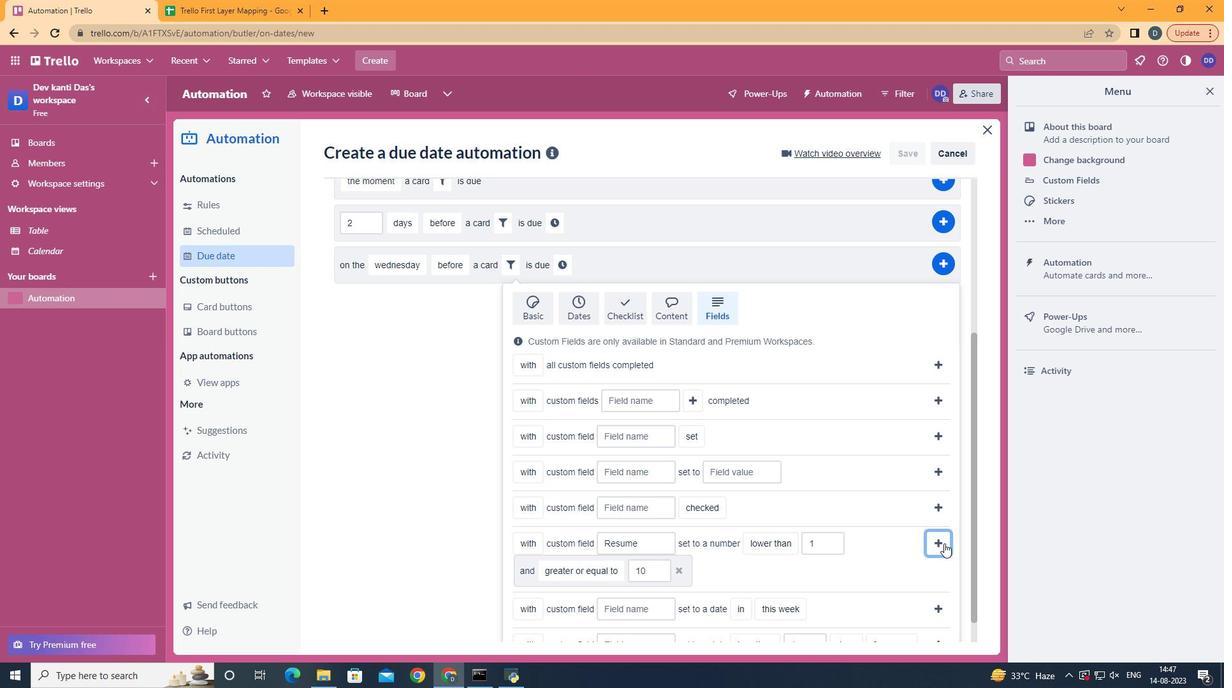 
Action: Mouse moved to (326, 556)
Screenshot: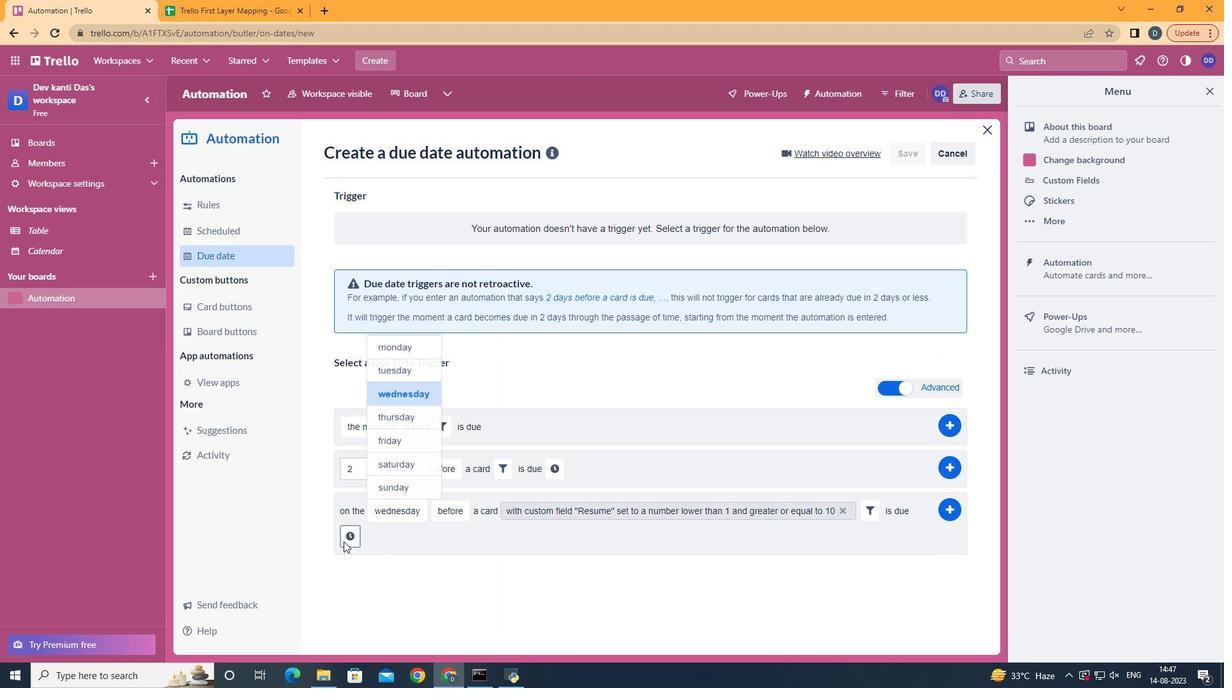 
Action: Mouse pressed left at (326, 556)
Screenshot: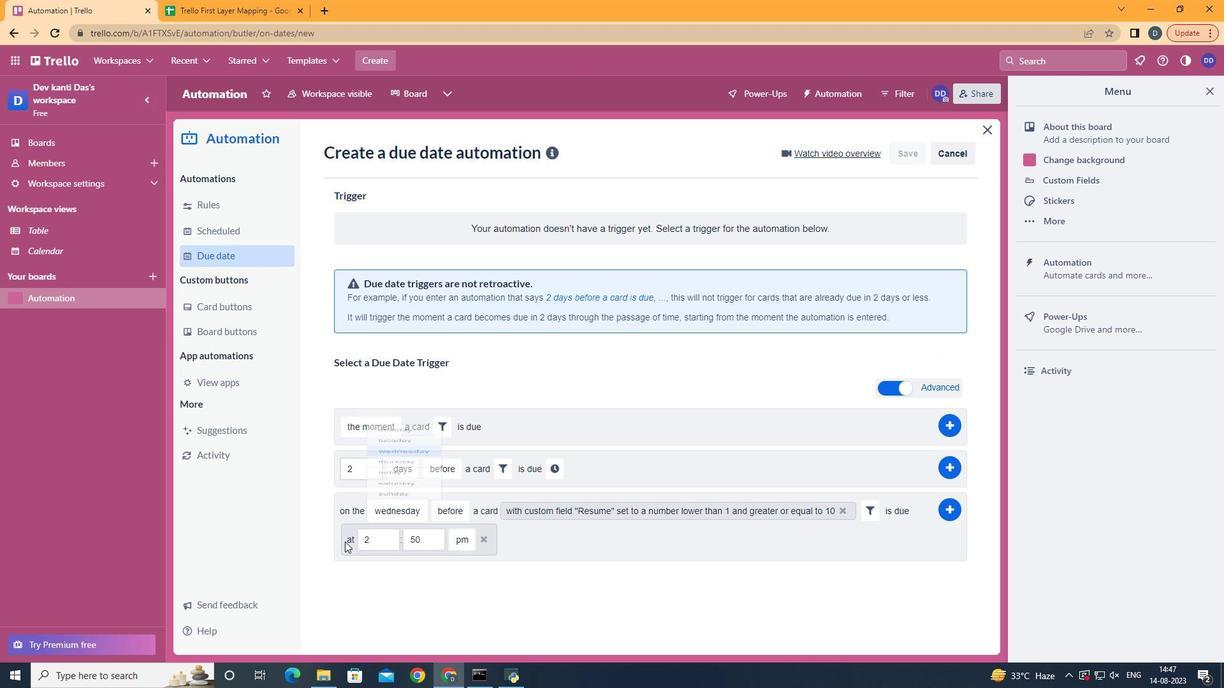 
Action: Mouse moved to (369, 554)
Screenshot: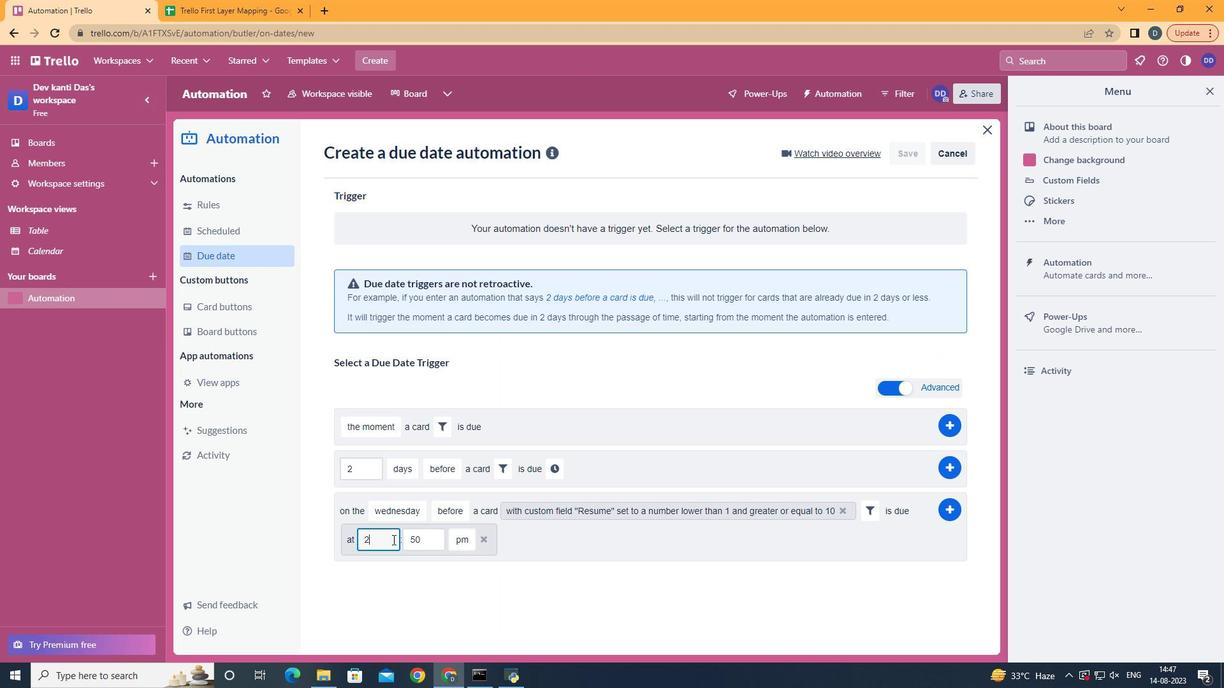 
Action: Mouse pressed left at (369, 554)
Screenshot: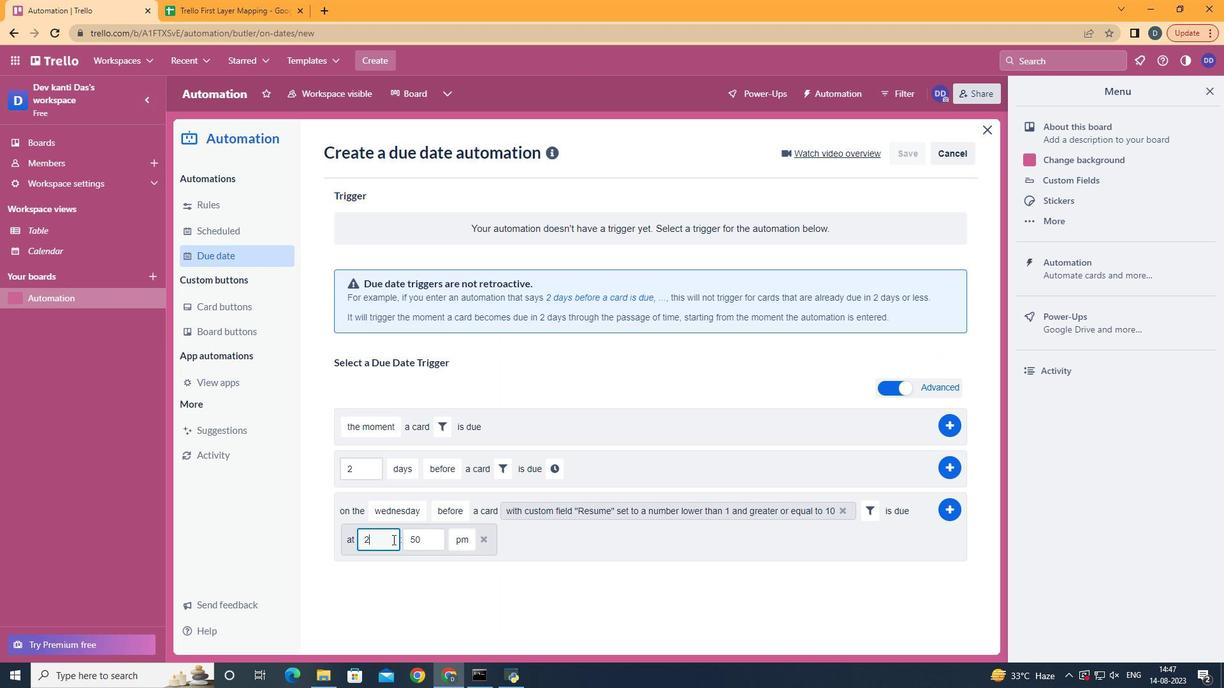 
Action: Mouse moved to (369, 554)
Screenshot: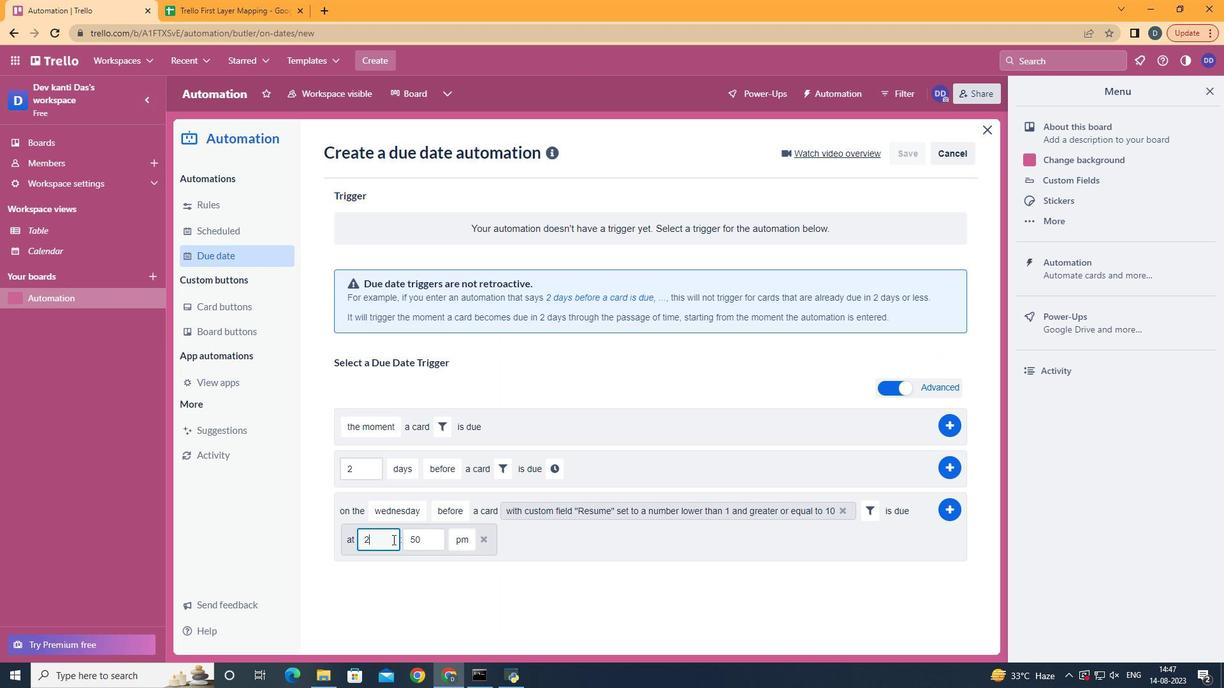 
Action: Key pressed <Key.backspace>11
Screenshot: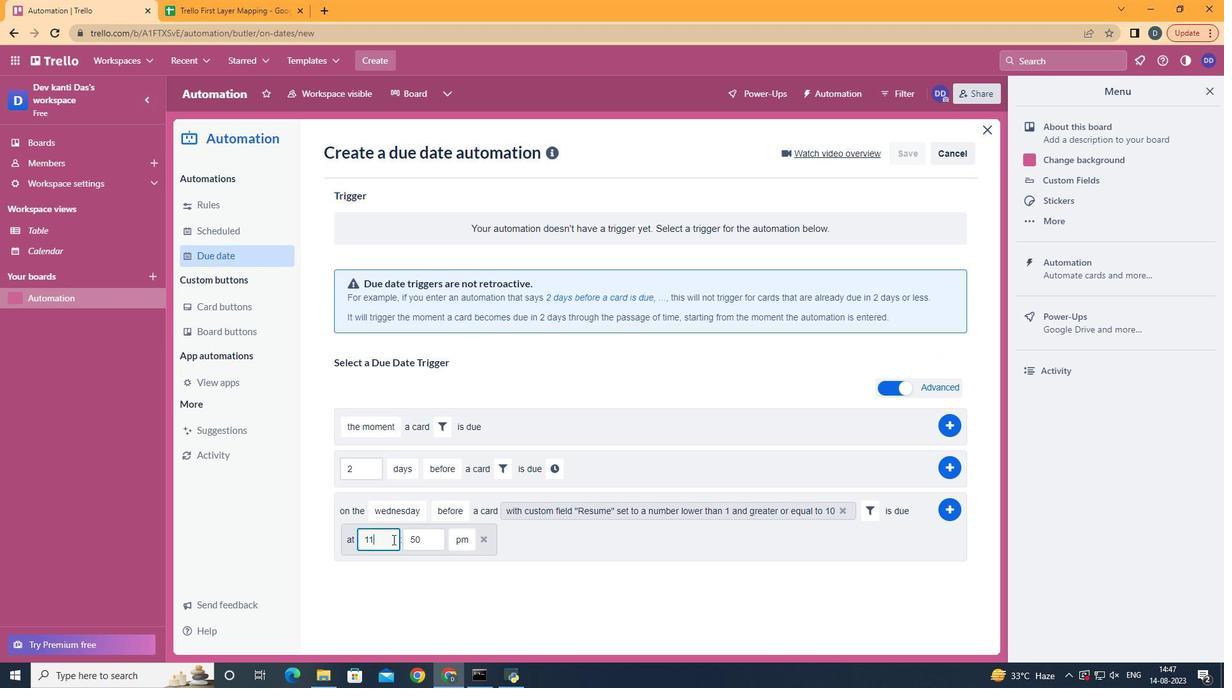 
Action: Mouse moved to (404, 550)
Screenshot: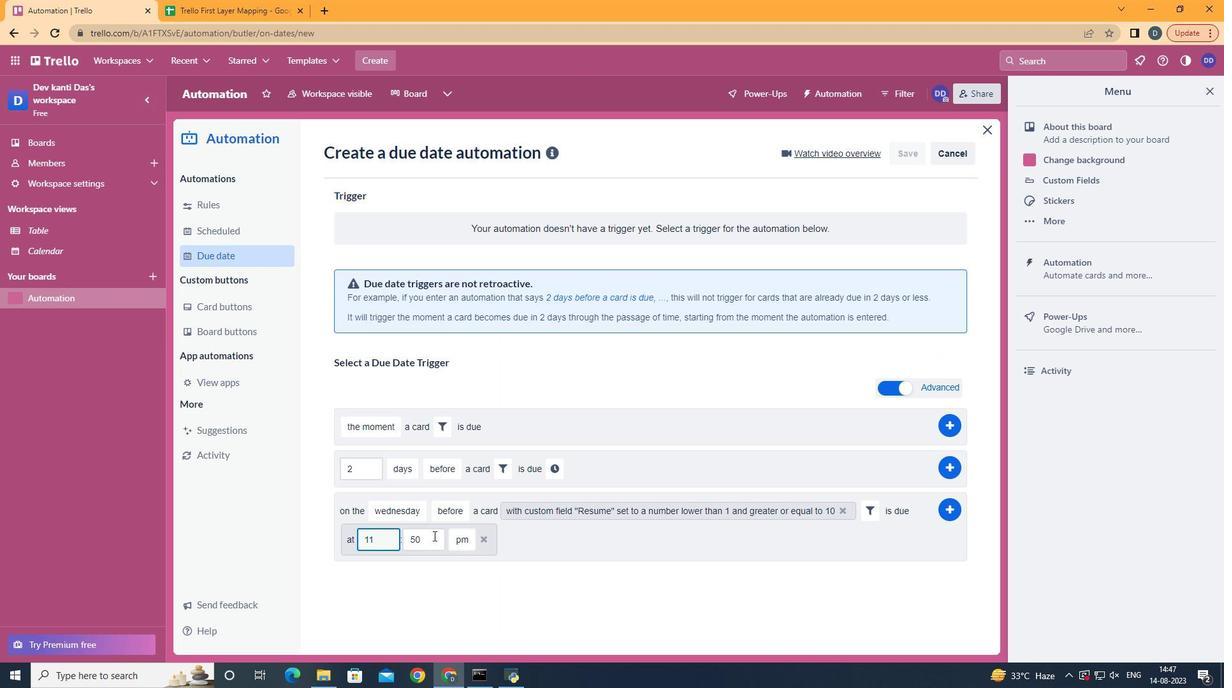 
Action: Mouse pressed left at (404, 550)
Screenshot: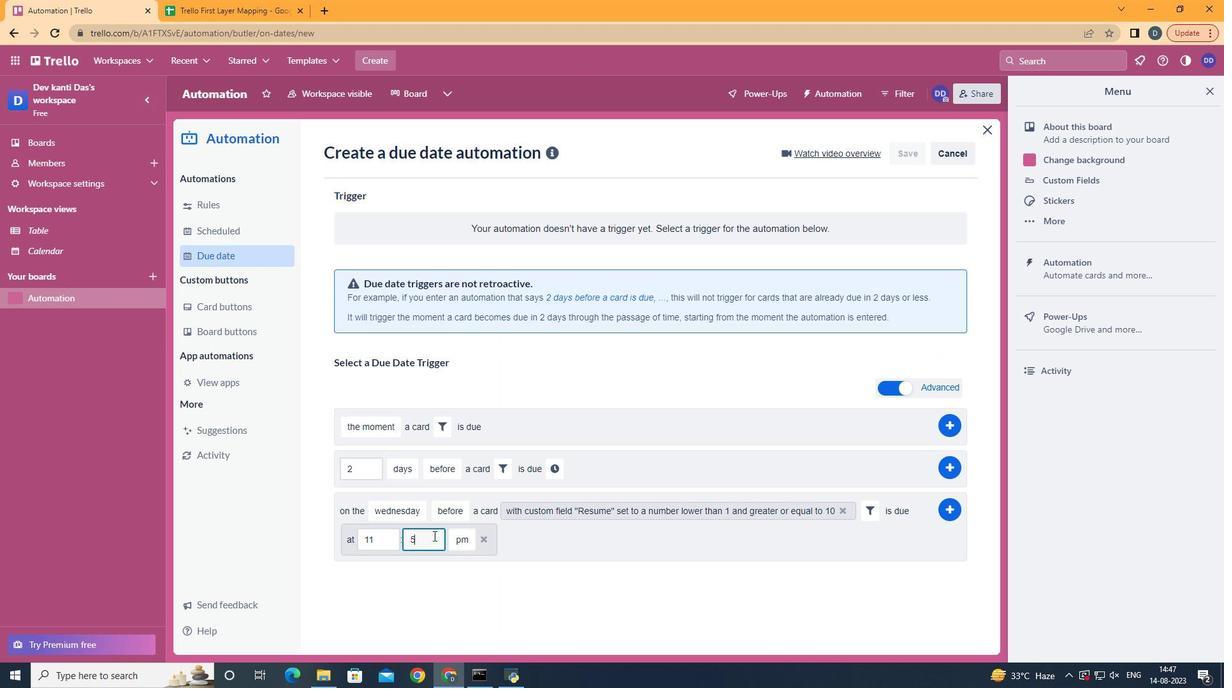 
Action: Key pressed <Key.backspace><Key.backspace>00
Screenshot: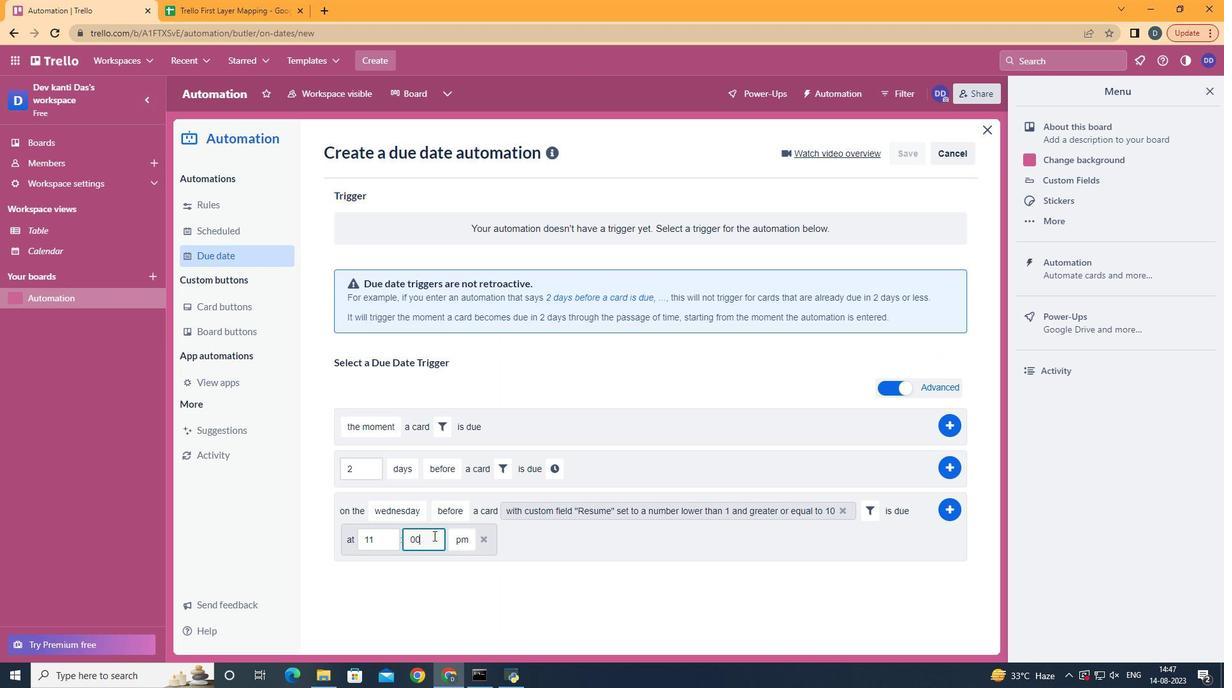 
Action: Mouse moved to (435, 582)
Screenshot: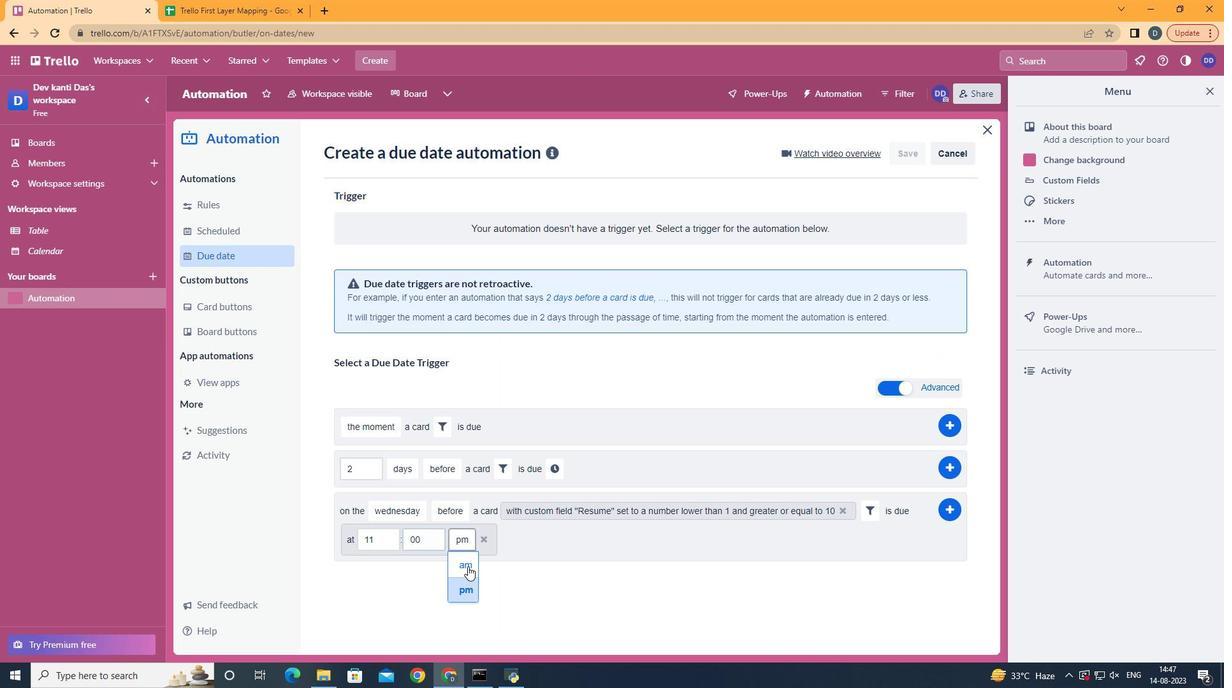 
Action: Mouse pressed left at (435, 582)
Screenshot: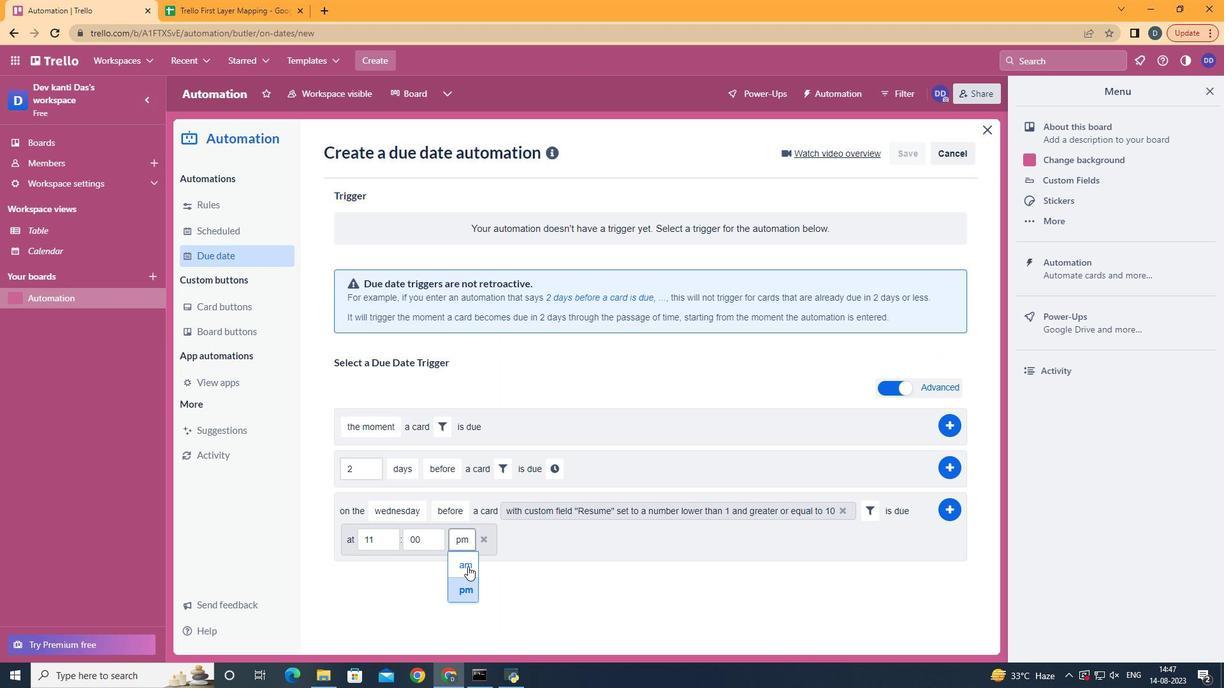 
Action: Mouse moved to (847, 525)
Screenshot: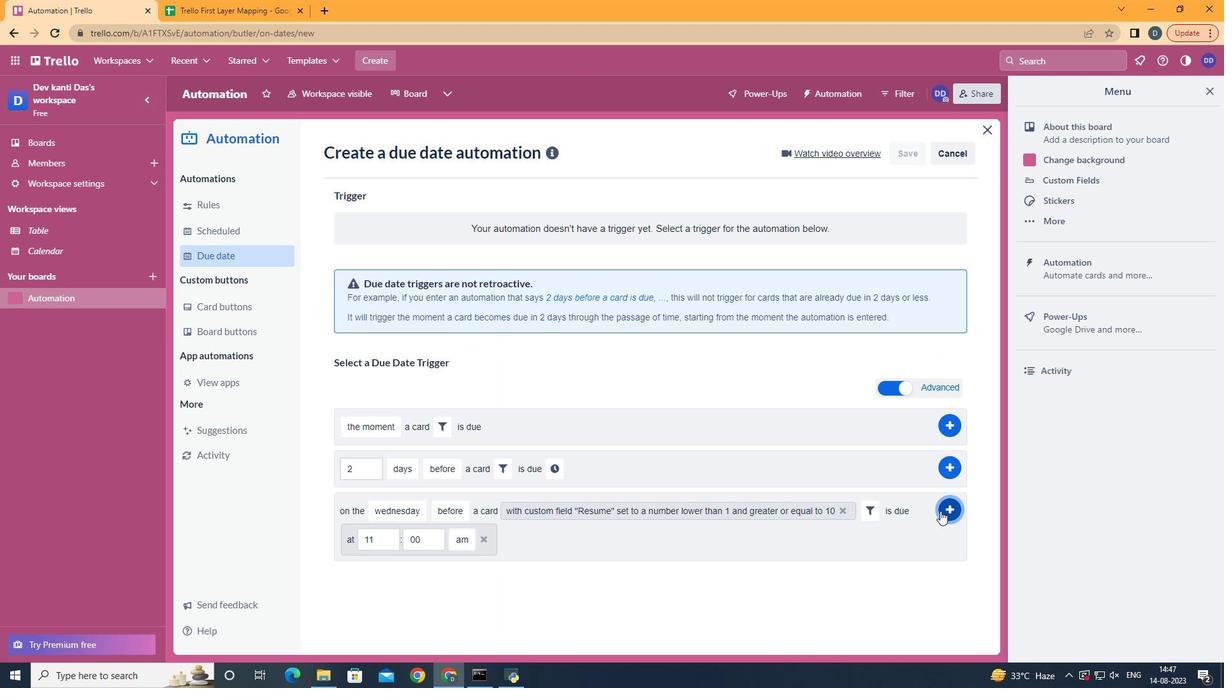 
Action: Mouse pressed left at (847, 525)
Screenshot: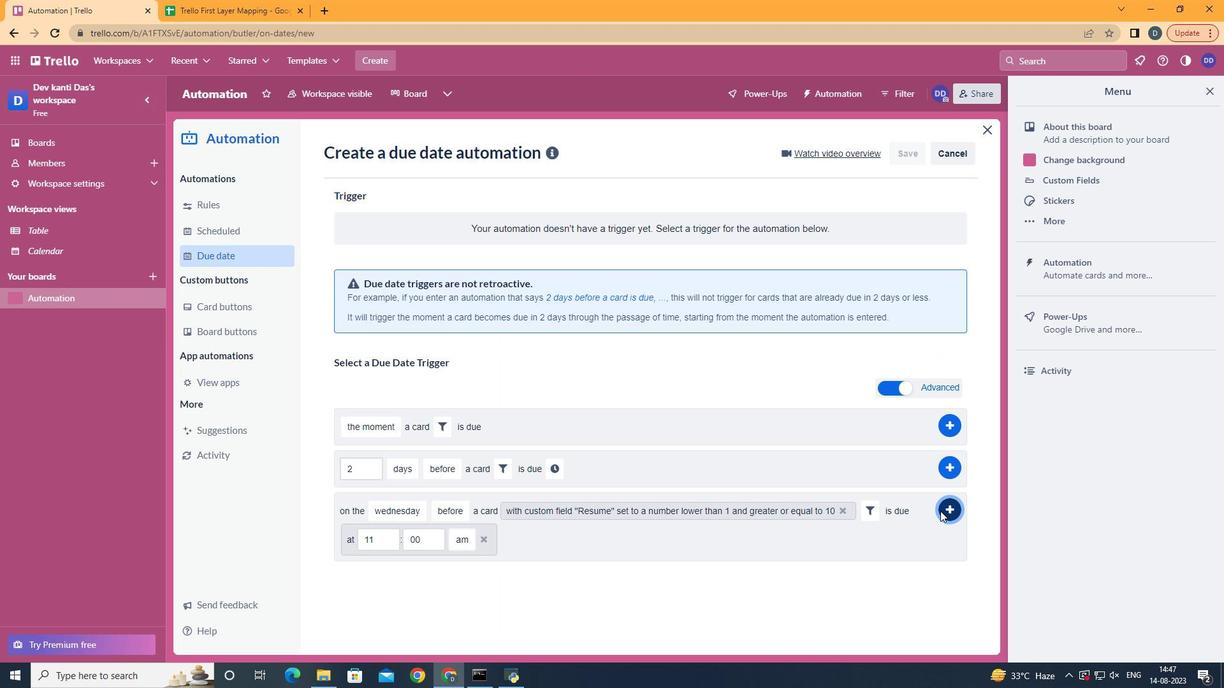 
Action: Mouse moved to (844, 525)
Screenshot: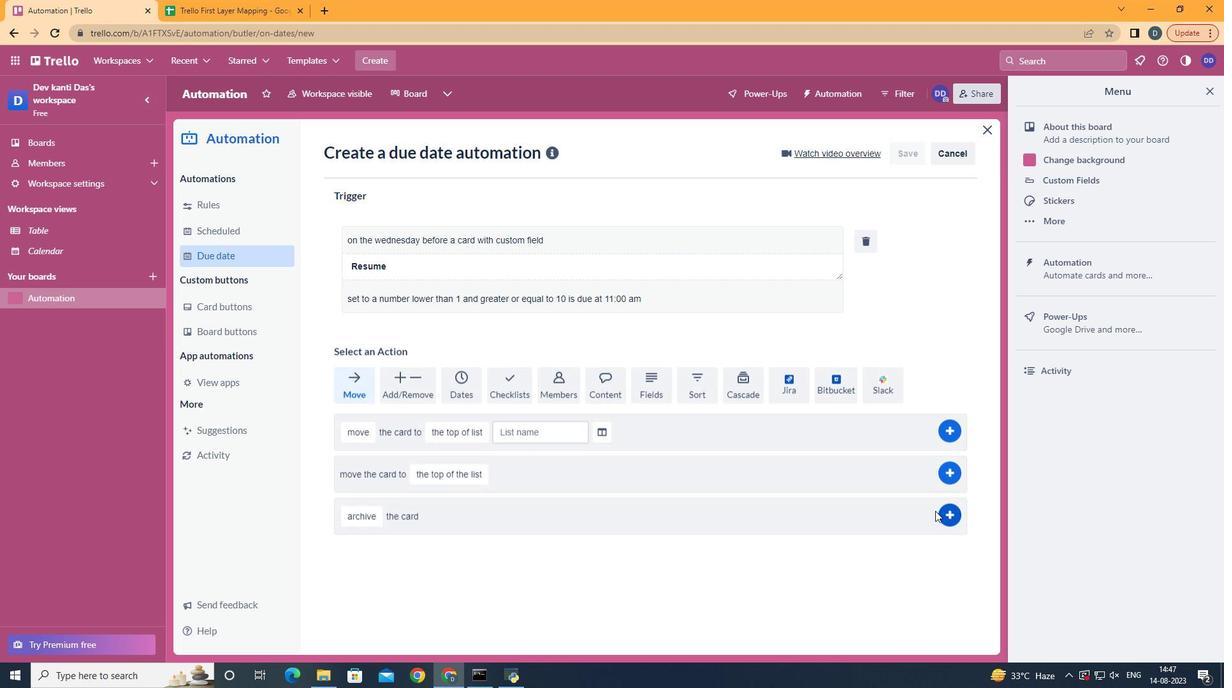 
